 Task: Look for space in Culiacán, Mexico from 15th August, 2023 to 20th August, 2023 for 1 adult in price range Rs.5000 to Rs.10000. Place can be private room with 1  bedroom having 1 bed and 1 bathroom. Property type can be house, flat, guest house, hotel. Booking option can be shelf check-in. Required host language is English.
Action: Mouse moved to (416, 108)
Screenshot: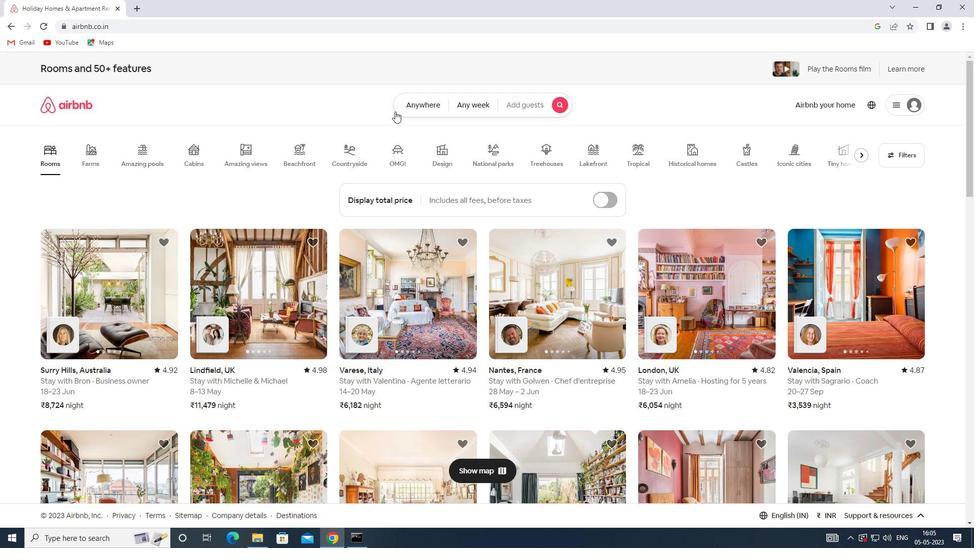 
Action: Mouse pressed left at (416, 108)
Screenshot: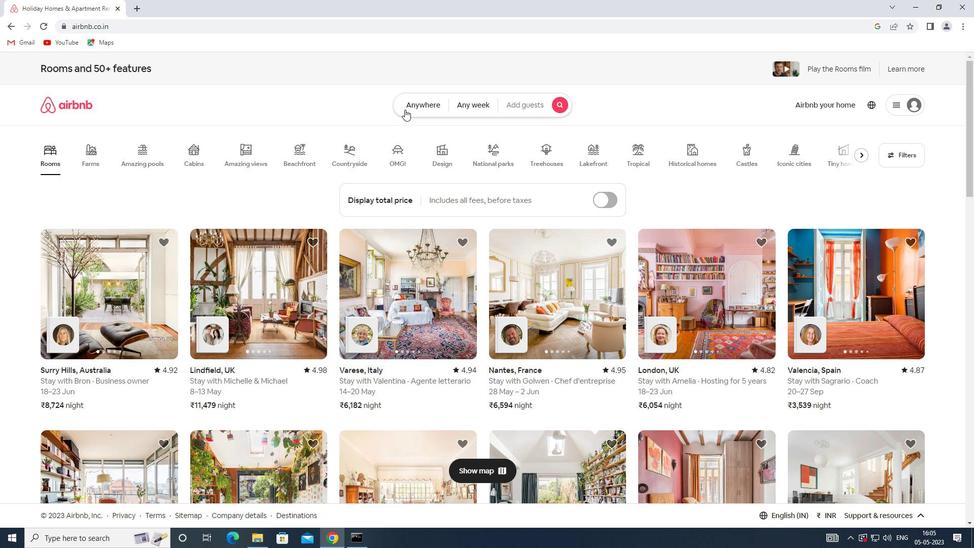 
Action: Mouse moved to (313, 146)
Screenshot: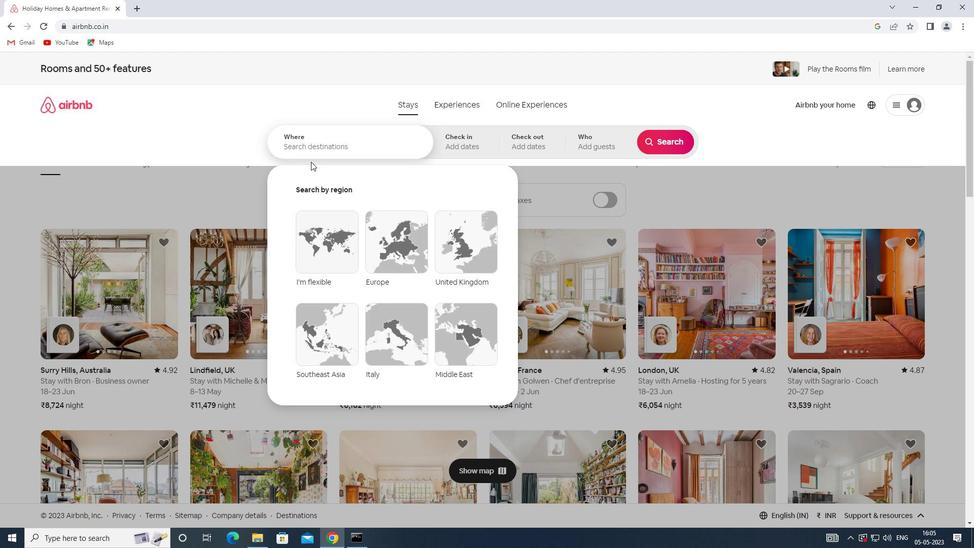 
Action: Mouse pressed left at (313, 146)
Screenshot: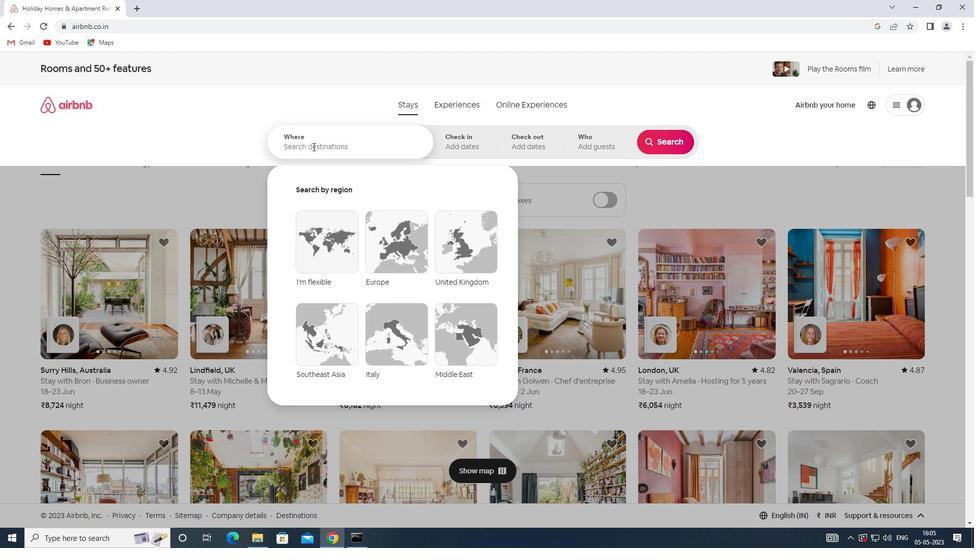 
Action: Key pressed <Key.shift><Key.shift><Key.shift><Key.shift><Key.shift><Key.shift><Key.shift><Key.shift><Key.shift><Key.shift><Key.shift><Key.shift><Key.shift><Key.shift>SPACE<Key.space>IN<Key.shift><Key.shift><Key.space><Key.shift><Key.shift><Key.shift><Key.shift><Key.shift><Key.shift><Key.shift><Key.shift><Key.shift><Key.shift><Key.shift><Key.shift><Key.shift><Key.shift><Key.shift><Key.shift><Key.shift><Key.shift><Key.shift>CULIACAN,<Key.shift>MEXICO
Screenshot: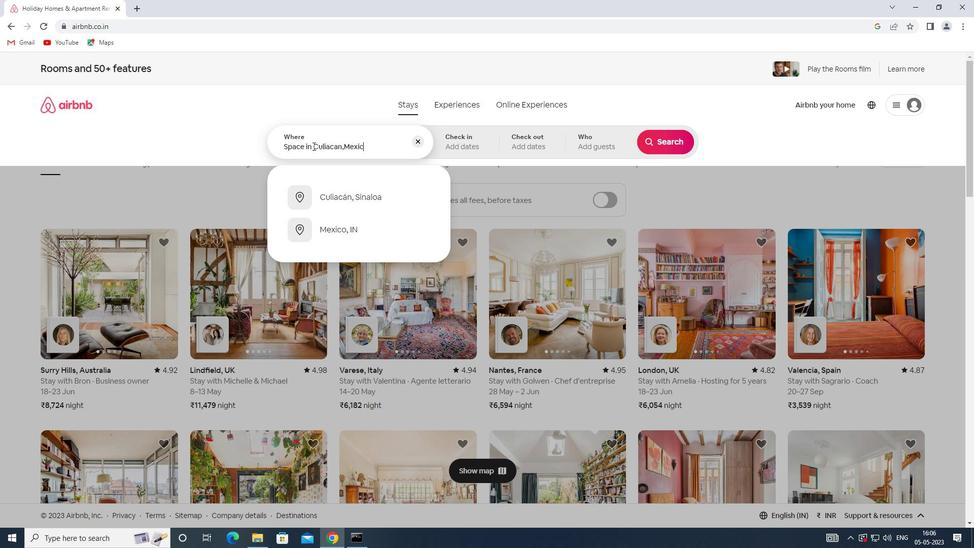 
Action: Mouse moved to (482, 139)
Screenshot: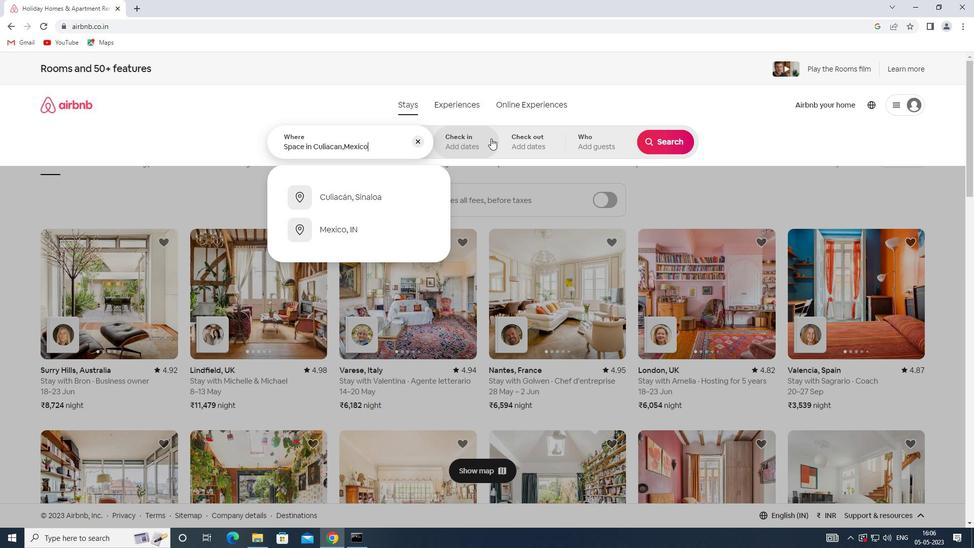 
Action: Mouse pressed left at (482, 139)
Screenshot: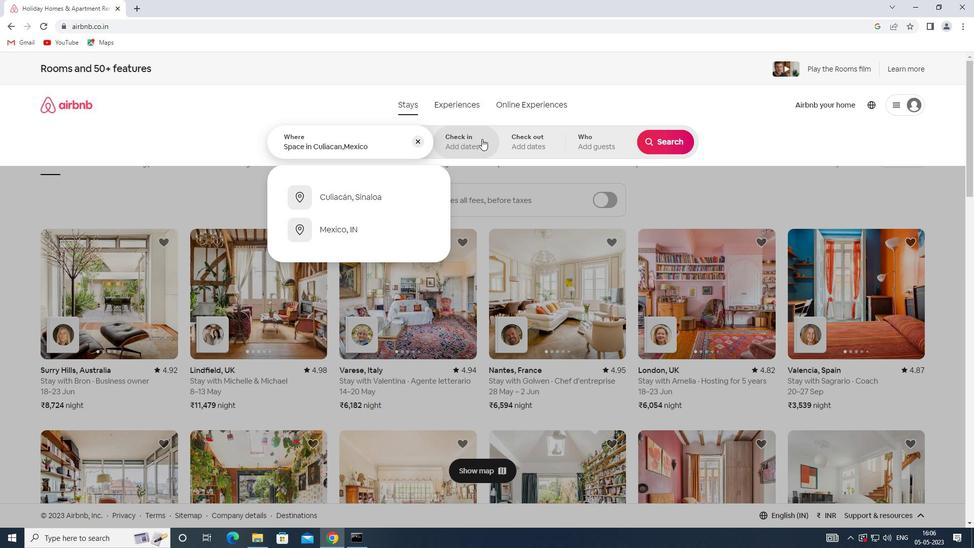 
Action: Mouse moved to (664, 218)
Screenshot: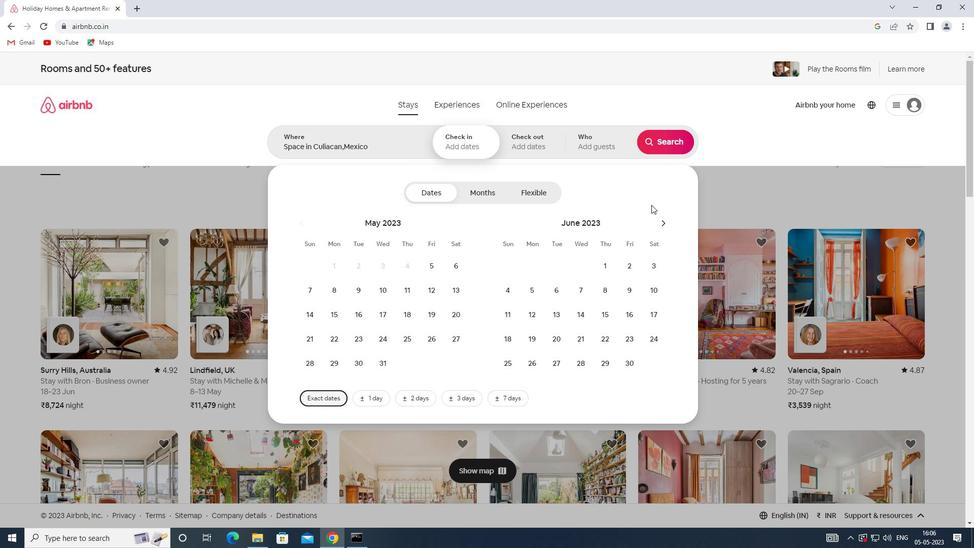 
Action: Mouse pressed left at (664, 218)
Screenshot: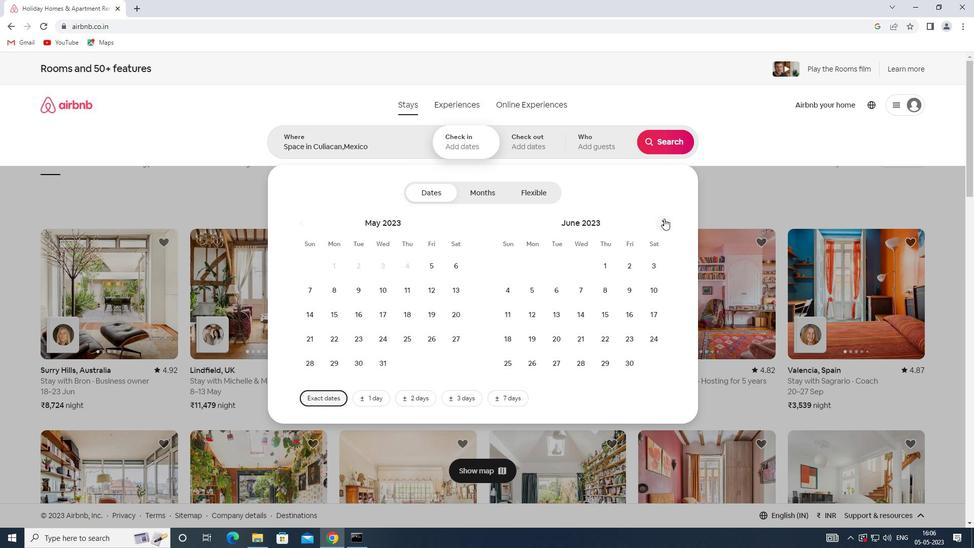
Action: Mouse pressed left at (664, 218)
Screenshot: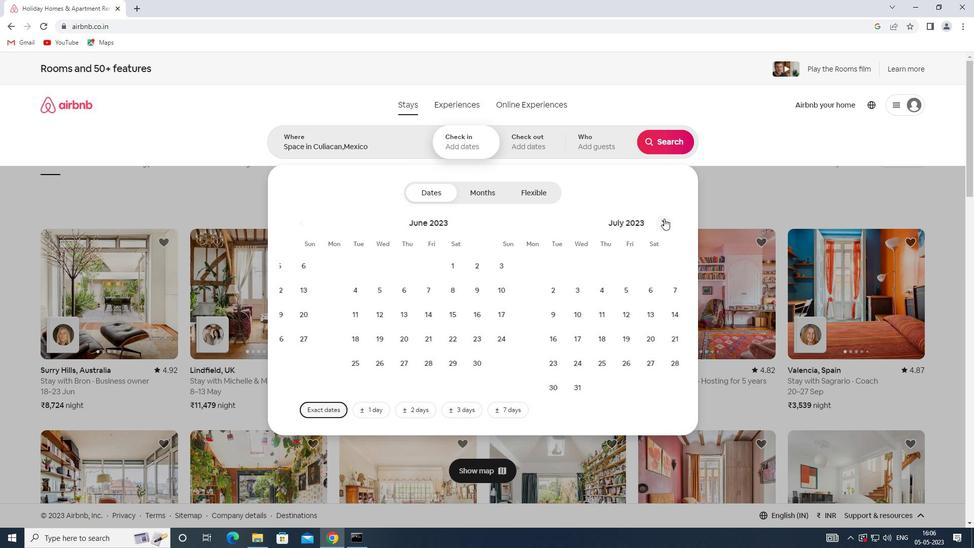 
Action: Mouse pressed left at (664, 218)
Screenshot: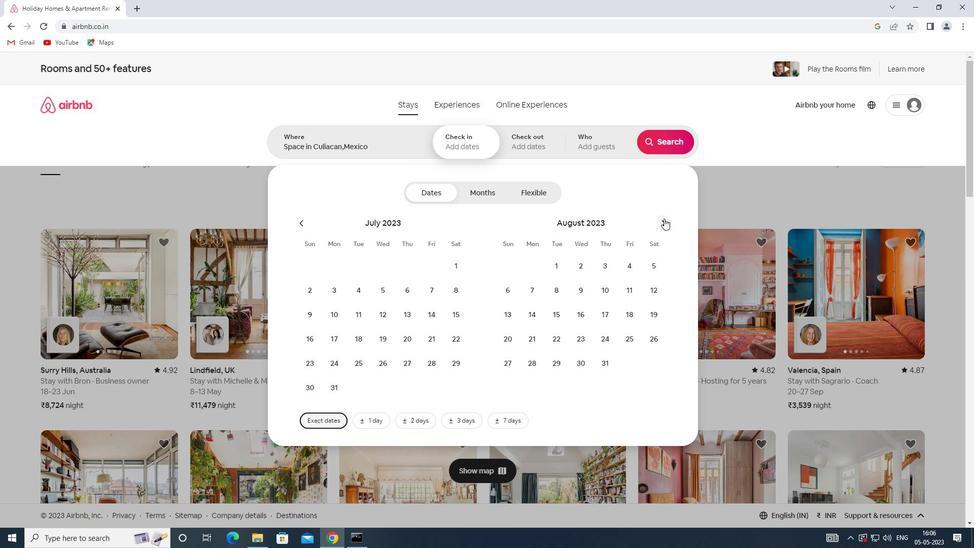 
Action: Mouse moved to (363, 309)
Screenshot: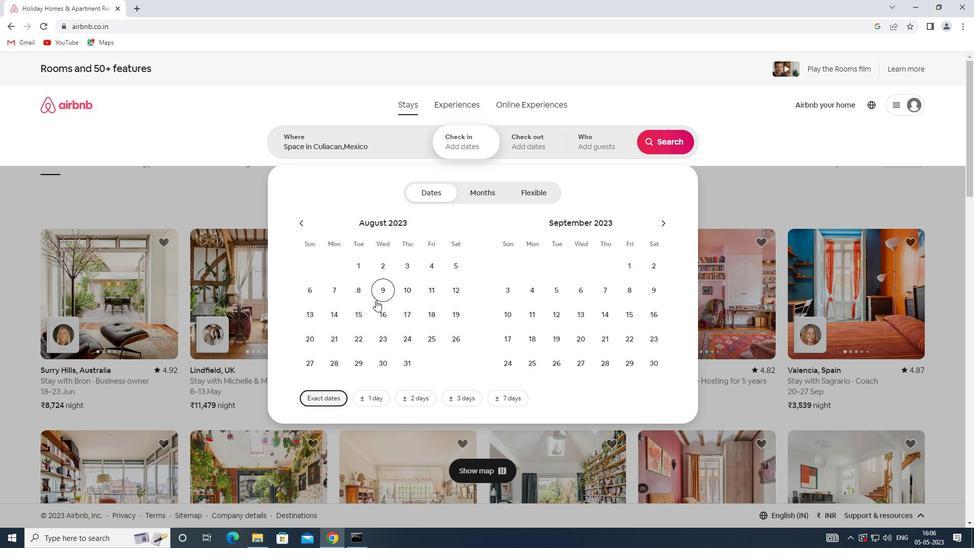 
Action: Mouse pressed left at (363, 309)
Screenshot: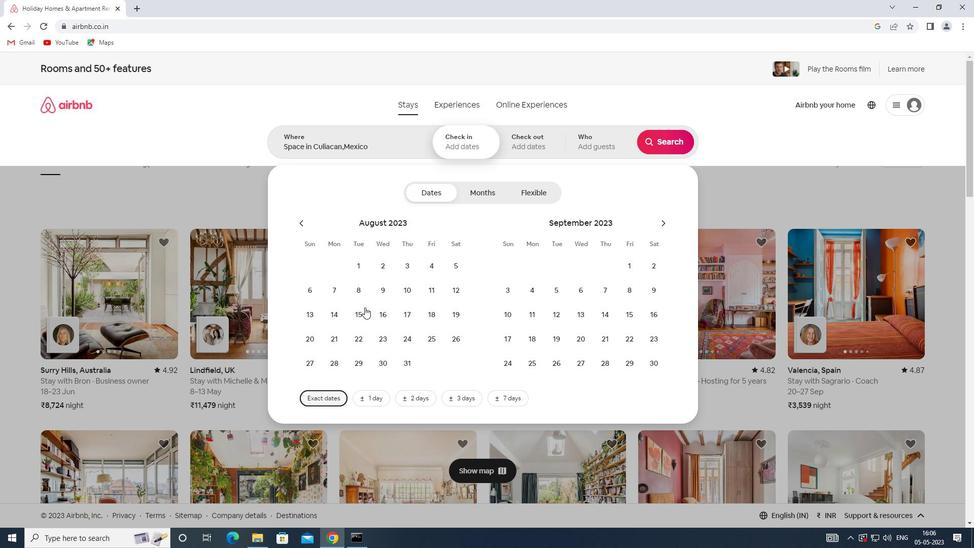 
Action: Mouse moved to (312, 336)
Screenshot: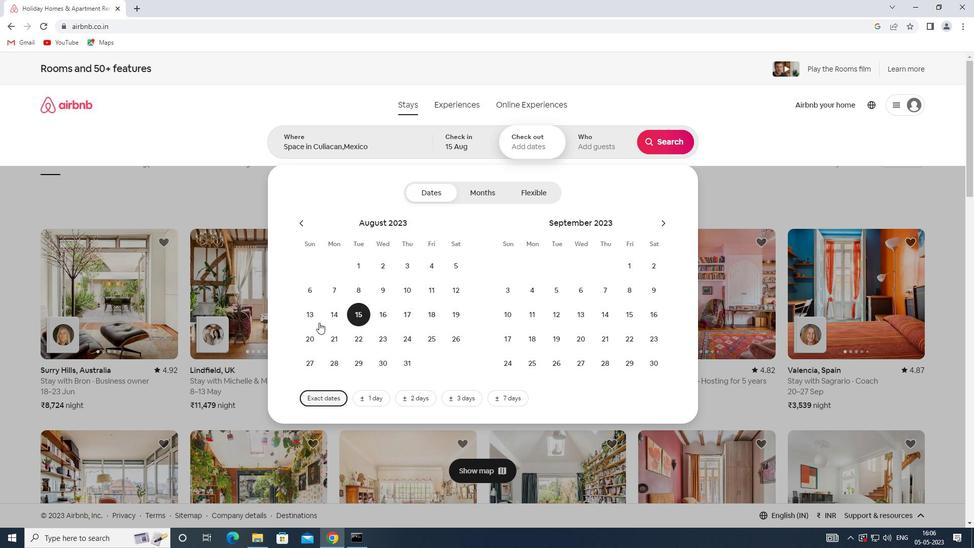 
Action: Mouse pressed left at (312, 336)
Screenshot: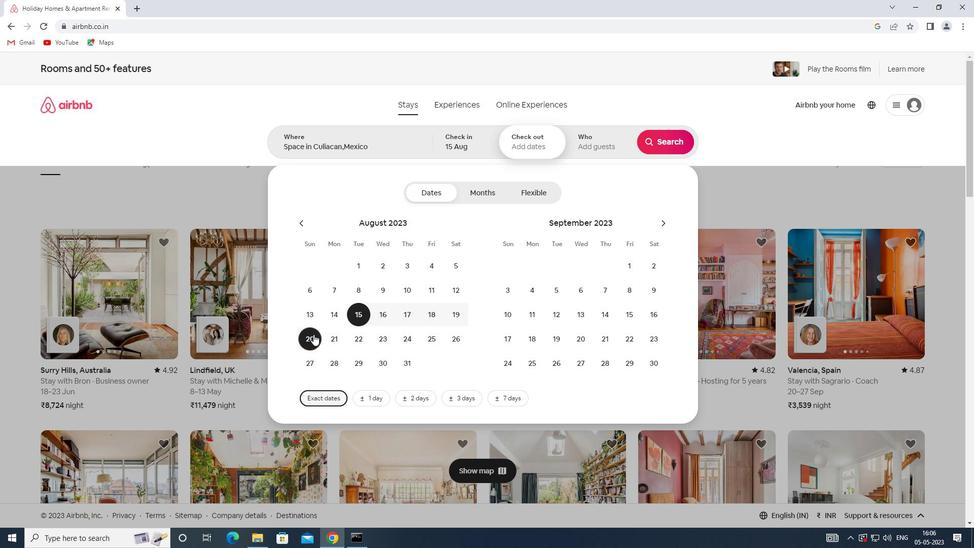 
Action: Mouse moved to (600, 148)
Screenshot: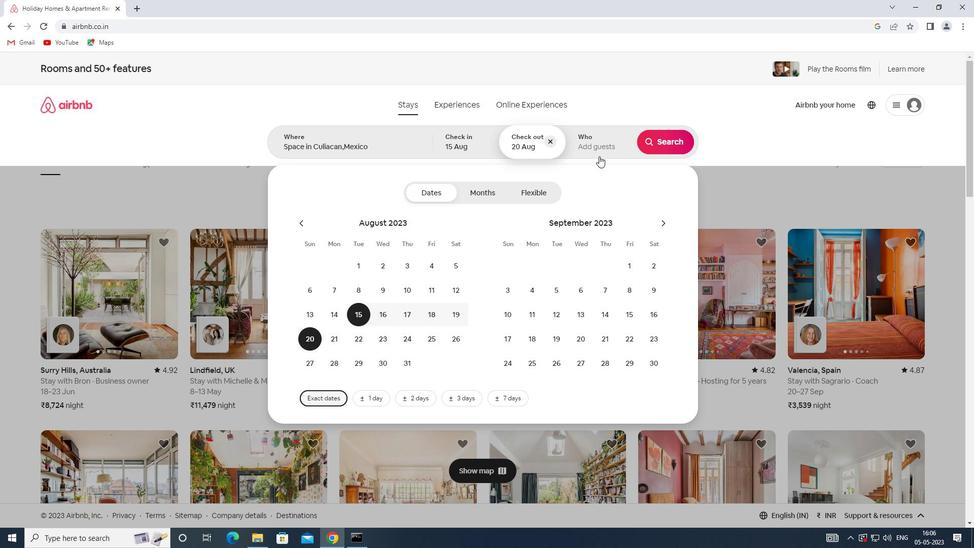 
Action: Mouse pressed left at (600, 148)
Screenshot: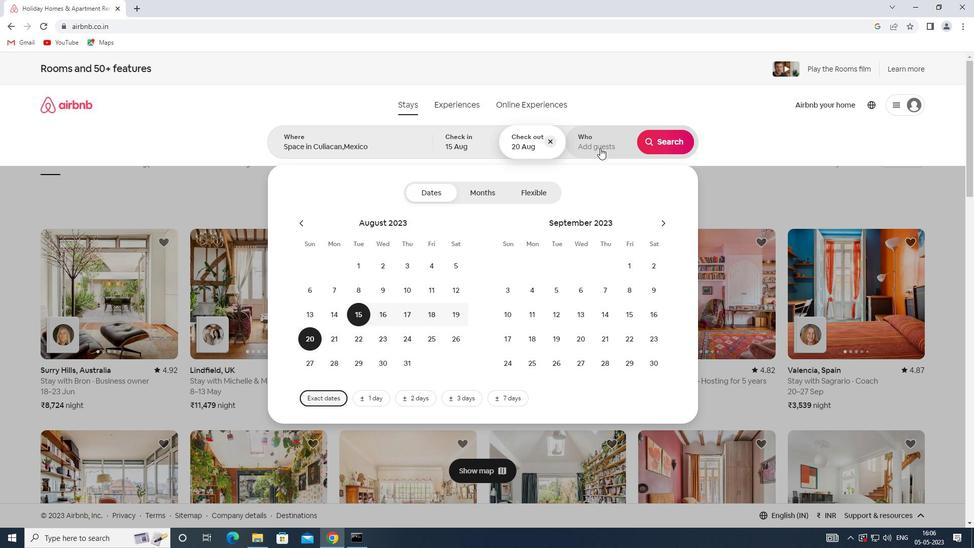 
Action: Mouse moved to (666, 196)
Screenshot: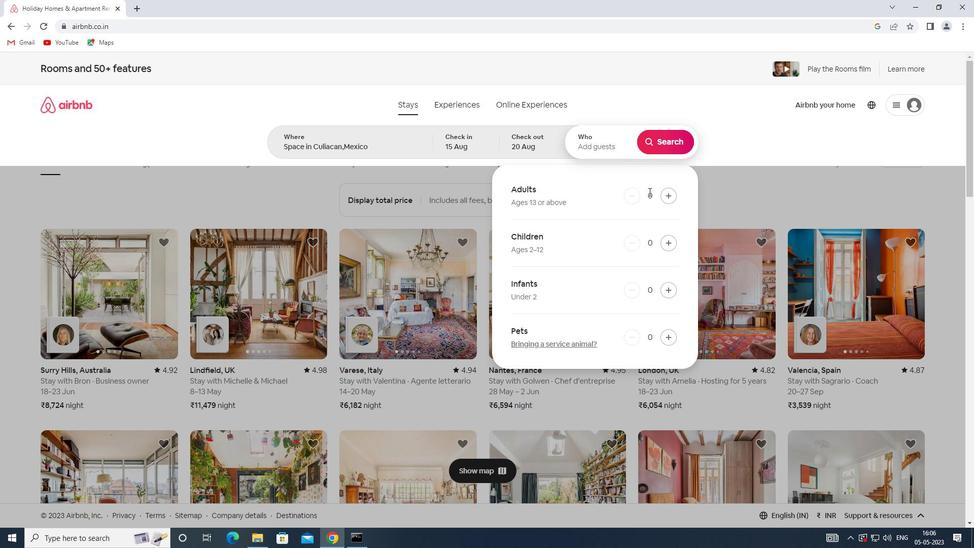 
Action: Mouse pressed left at (666, 196)
Screenshot: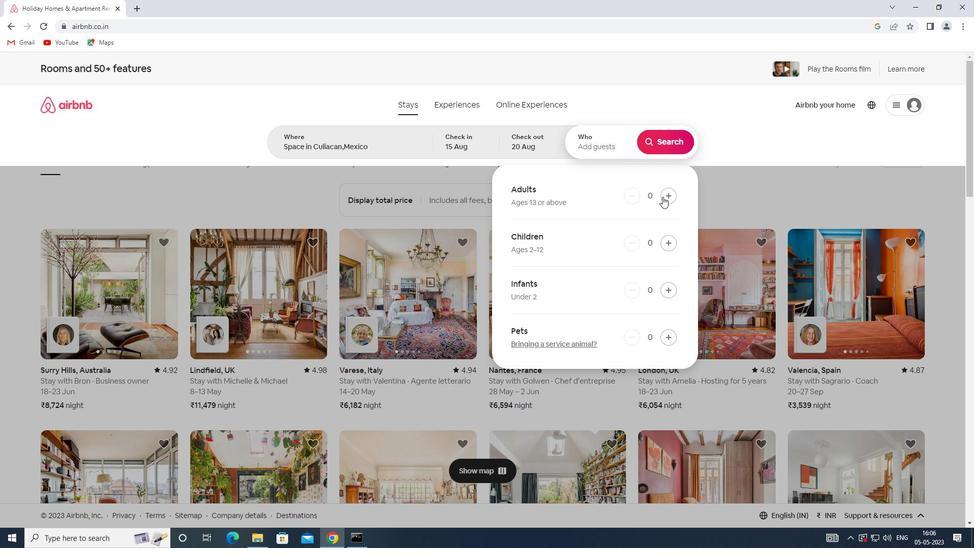
Action: Mouse moved to (666, 147)
Screenshot: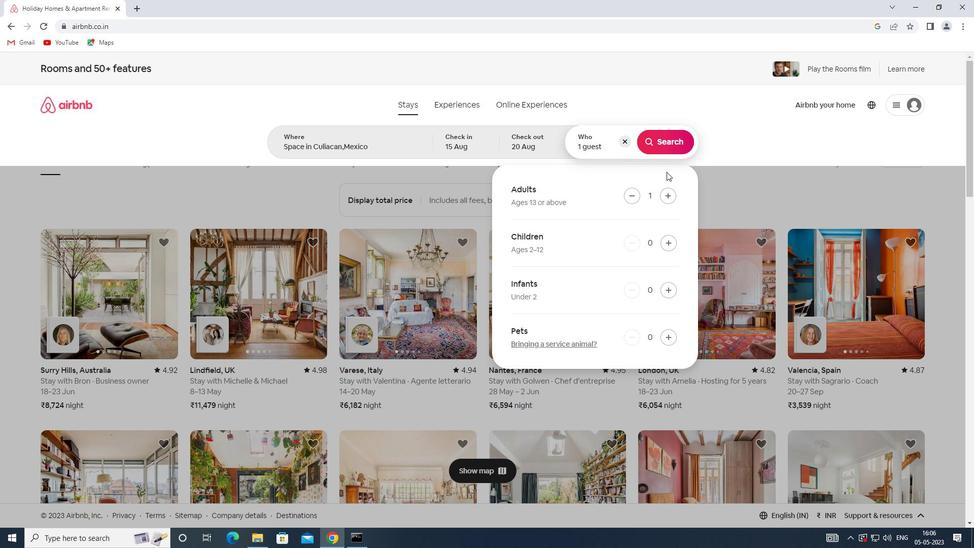 
Action: Mouse pressed left at (666, 147)
Screenshot: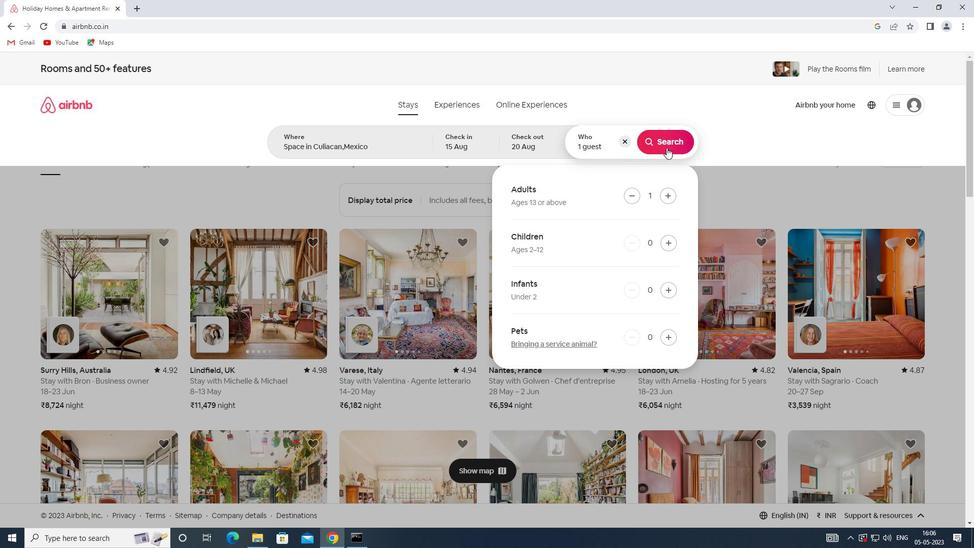 
Action: Mouse moved to (931, 120)
Screenshot: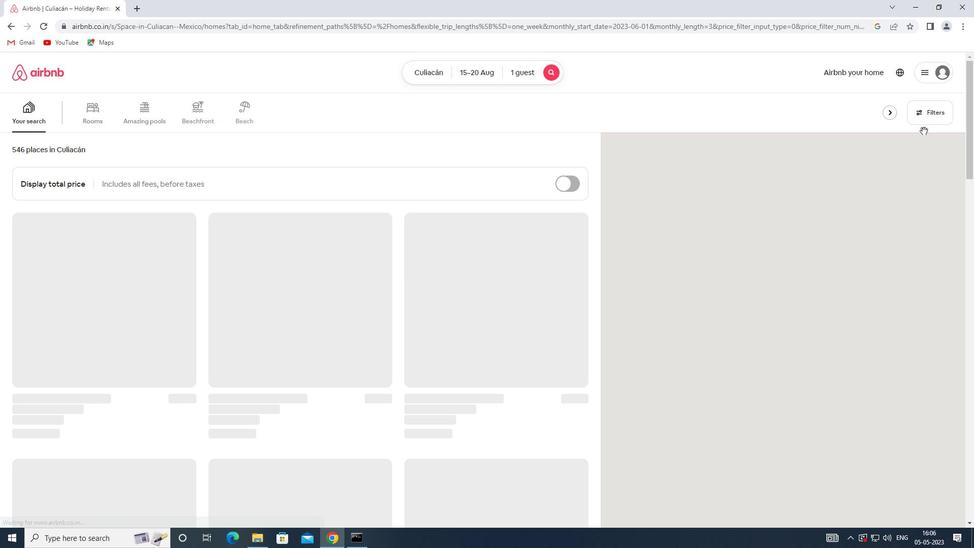
Action: Mouse pressed left at (931, 120)
Screenshot: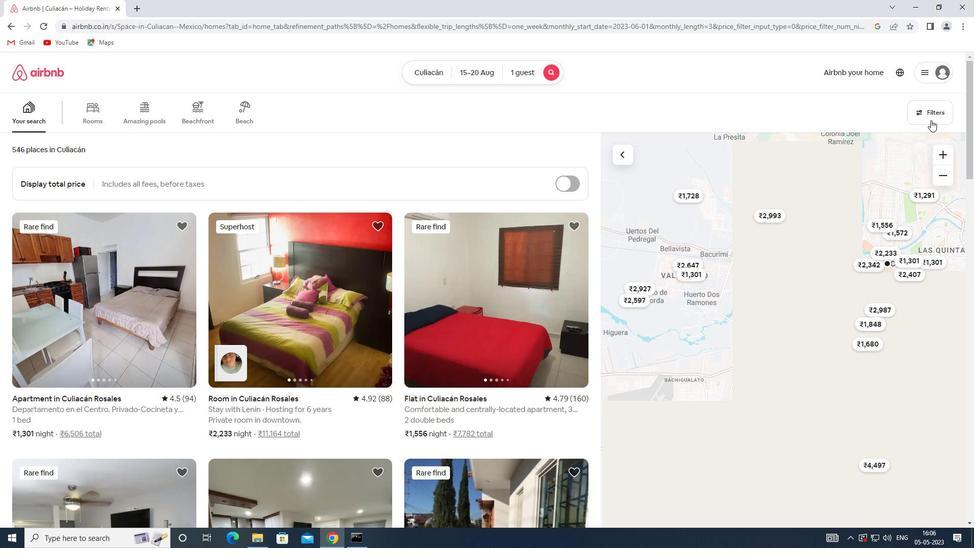 
Action: Mouse moved to (351, 364)
Screenshot: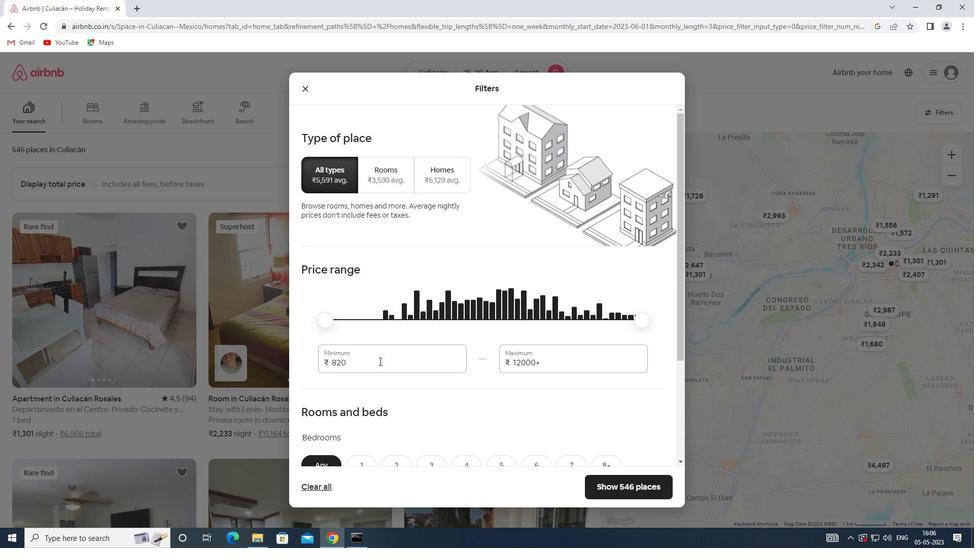 
Action: Mouse pressed left at (351, 364)
Screenshot: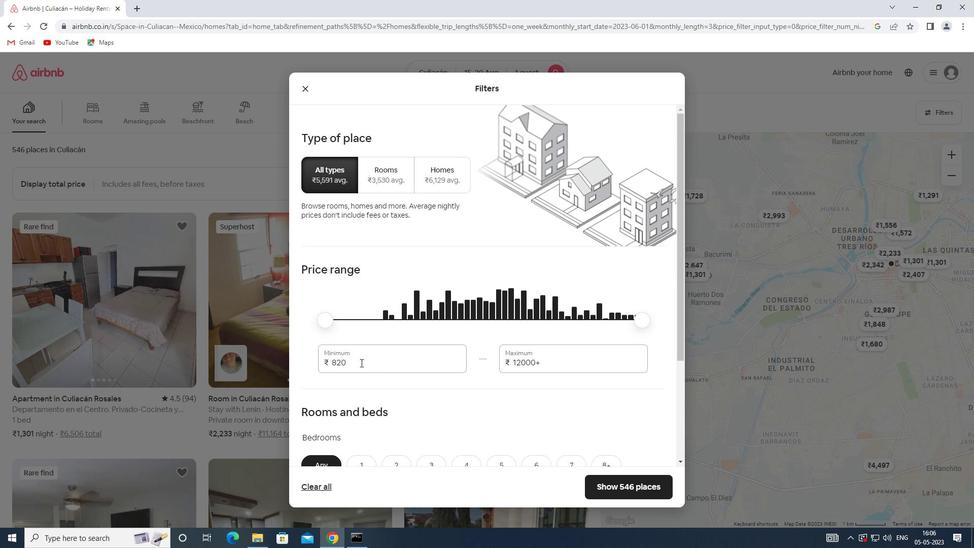 
Action: Mouse moved to (325, 363)
Screenshot: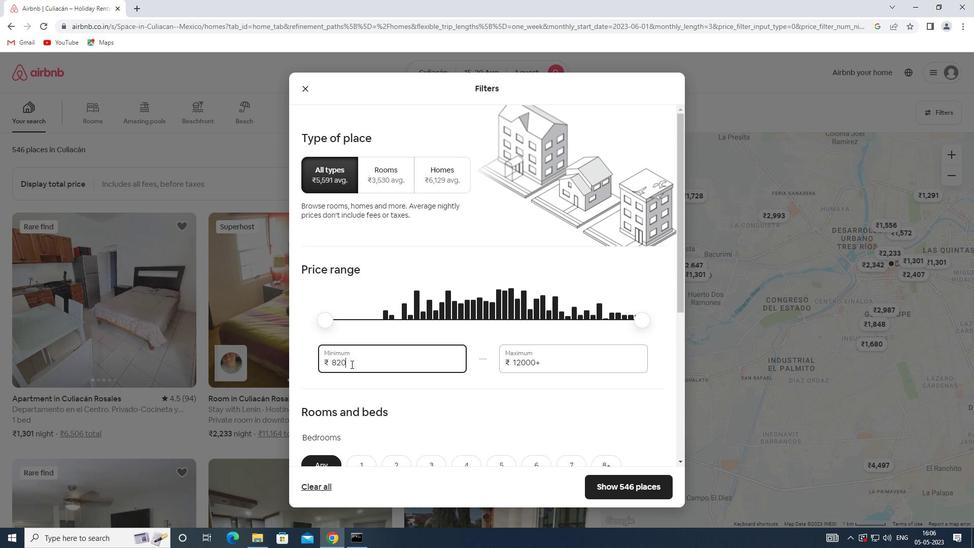 
Action: Key pressed 5000
Screenshot: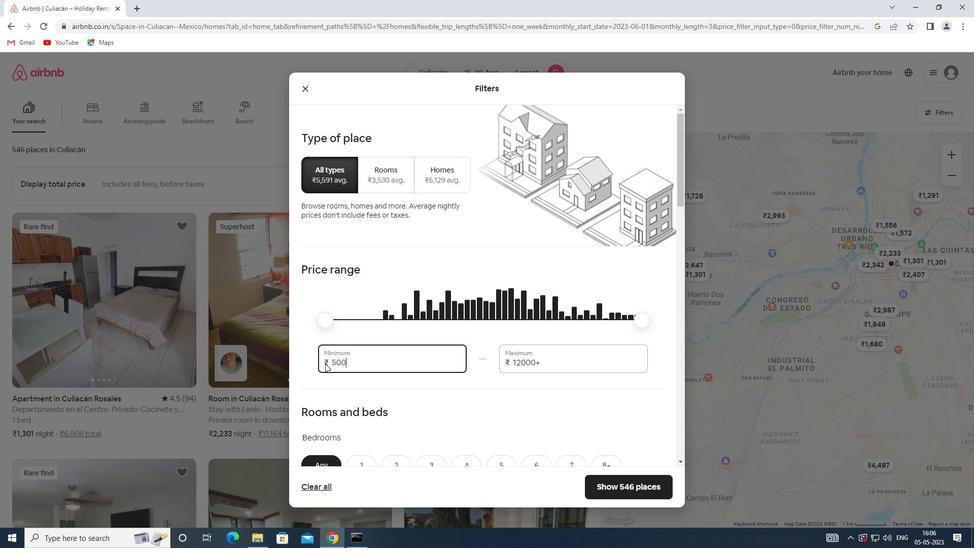 
Action: Mouse moved to (549, 367)
Screenshot: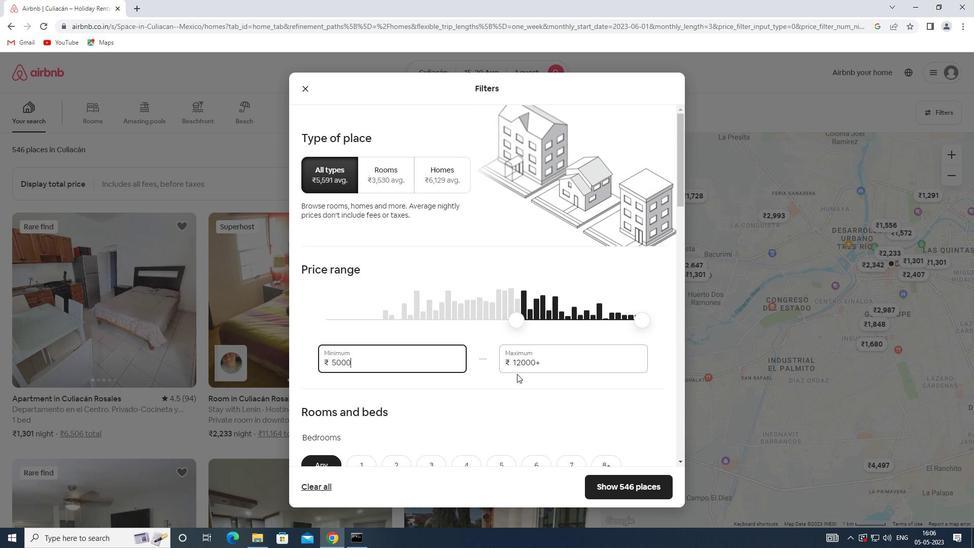 
Action: Mouse pressed left at (549, 367)
Screenshot: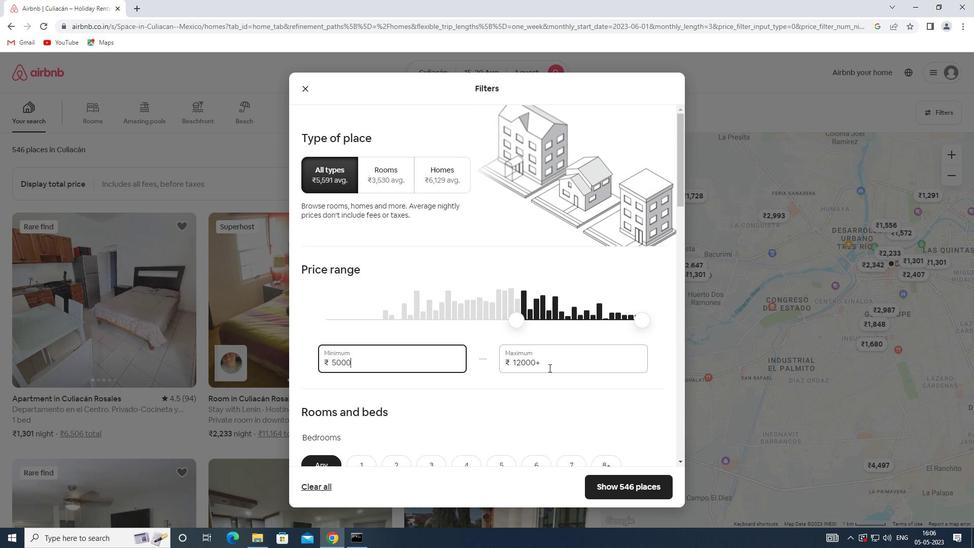 
Action: Mouse moved to (499, 367)
Screenshot: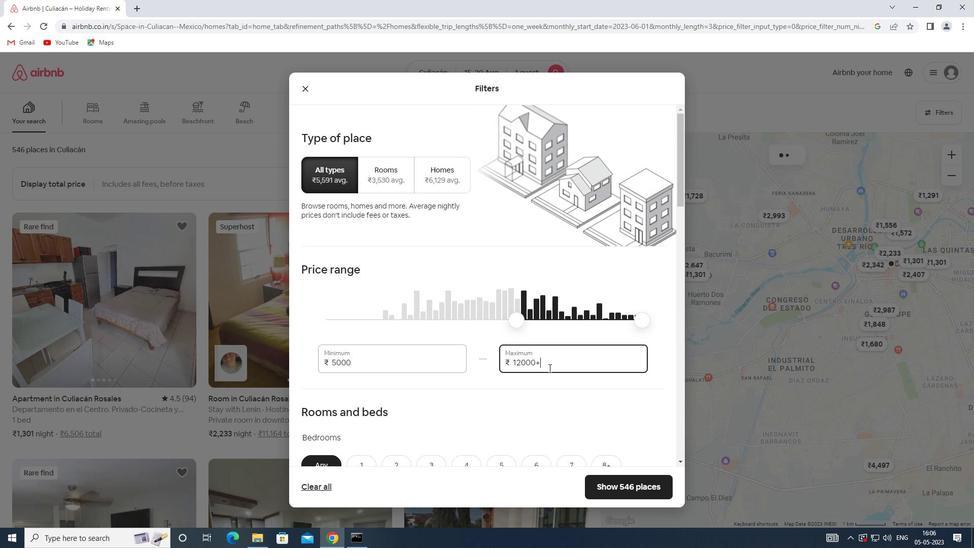 
Action: Key pressed 10000
Screenshot: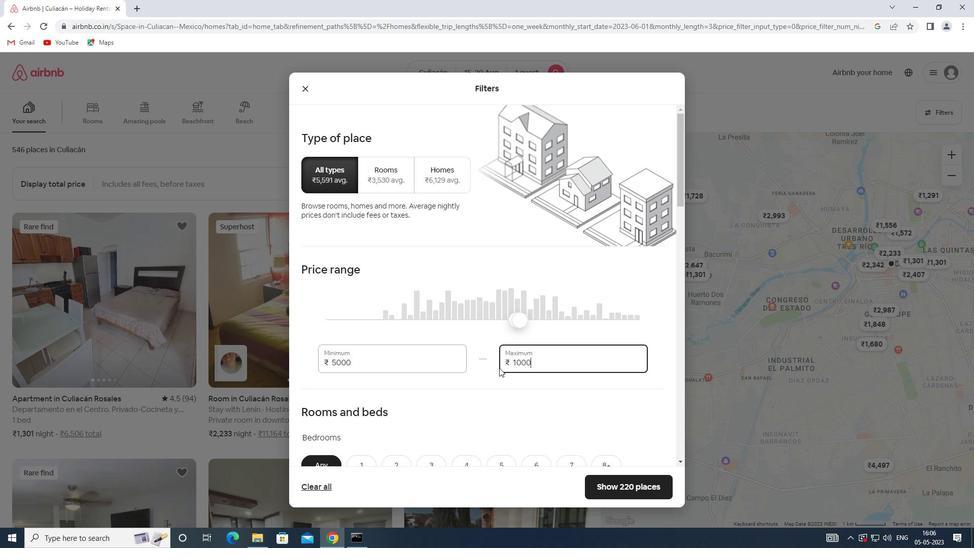 
Action: Mouse scrolled (499, 367) with delta (0, 0)
Screenshot: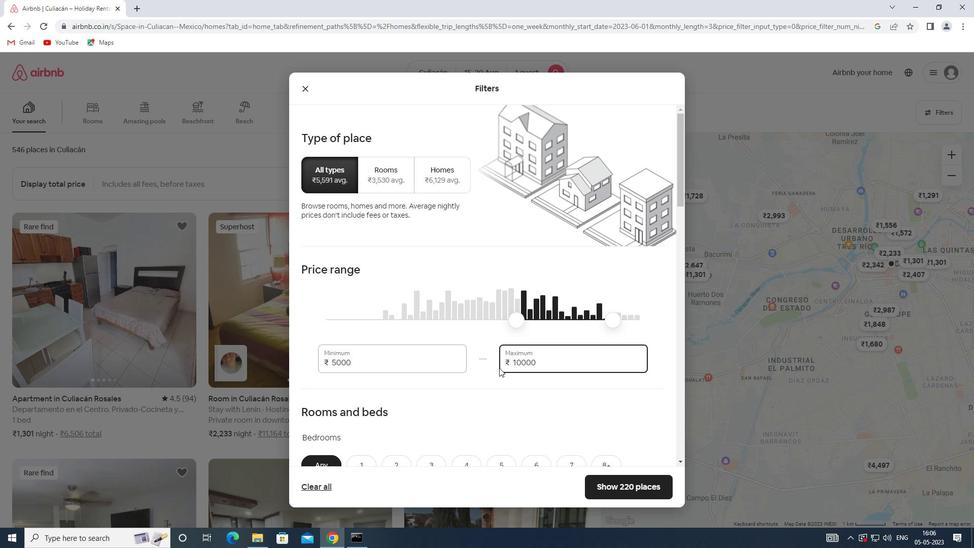 
Action: Mouse scrolled (499, 367) with delta (0, 0)
Screenshot: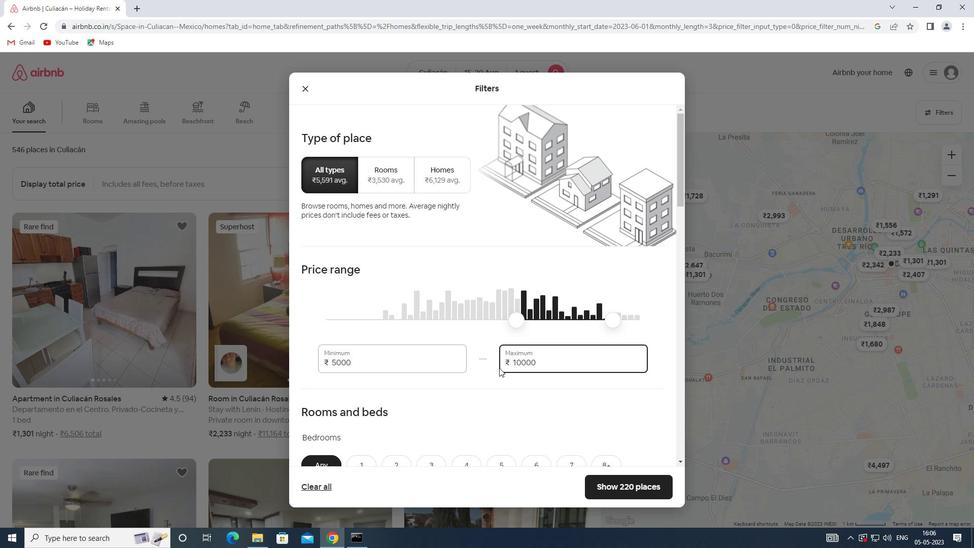 
Action: Mouse moved to (496, 361)
Screenshot: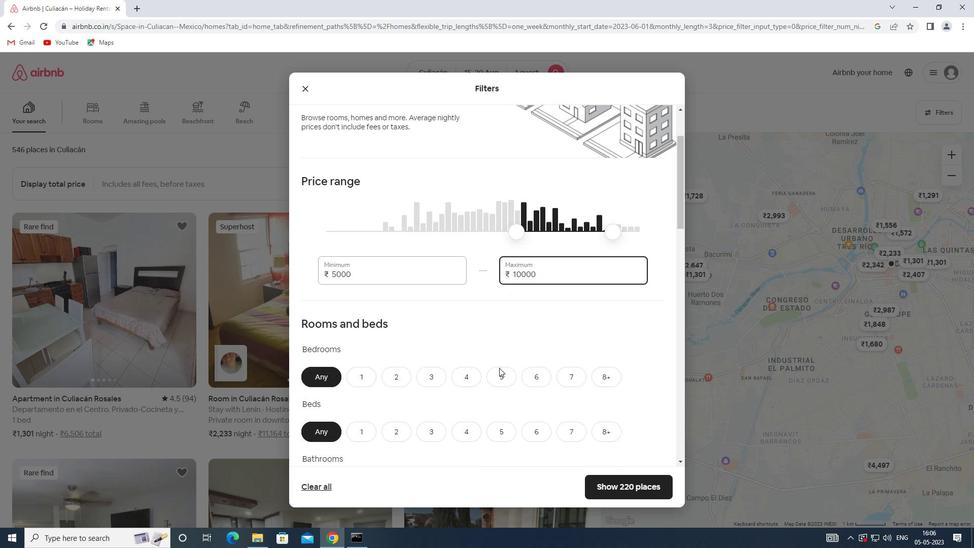 
Action: Mouse scrolled (496, 360) with delta (0, 0)
Screenshot: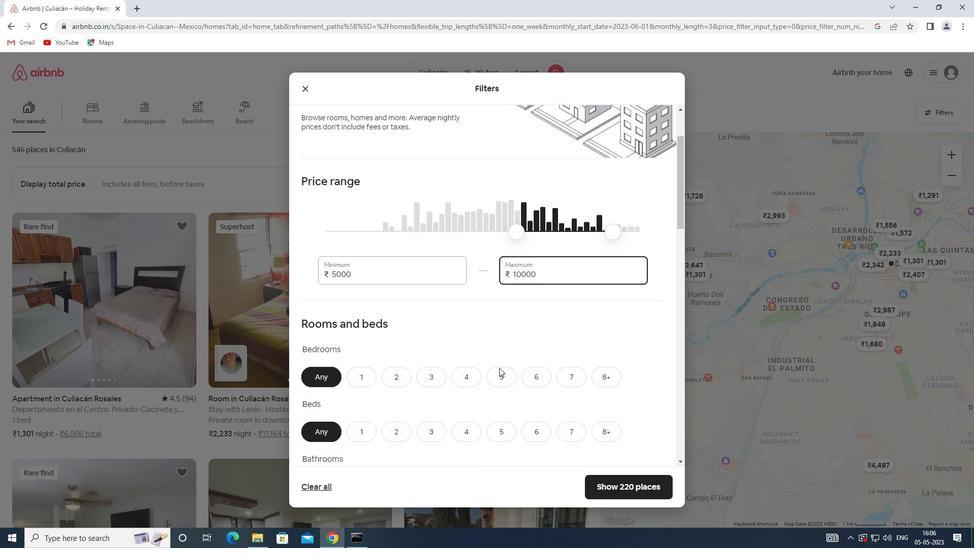 
Action: Mouse scrolled (496, 360) with delta (0, 0)
Screenshot: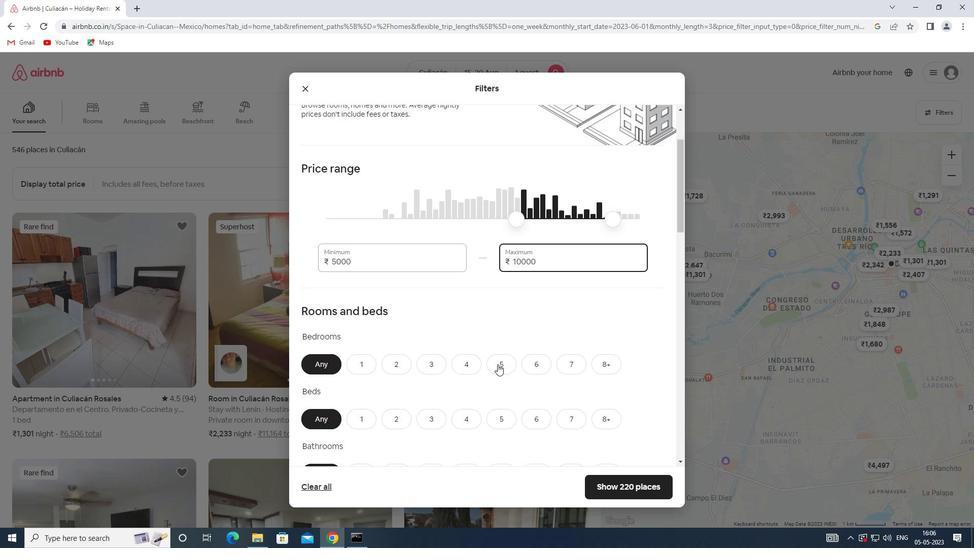 
Action: Mouse moved to (372, 258)
Screenshot: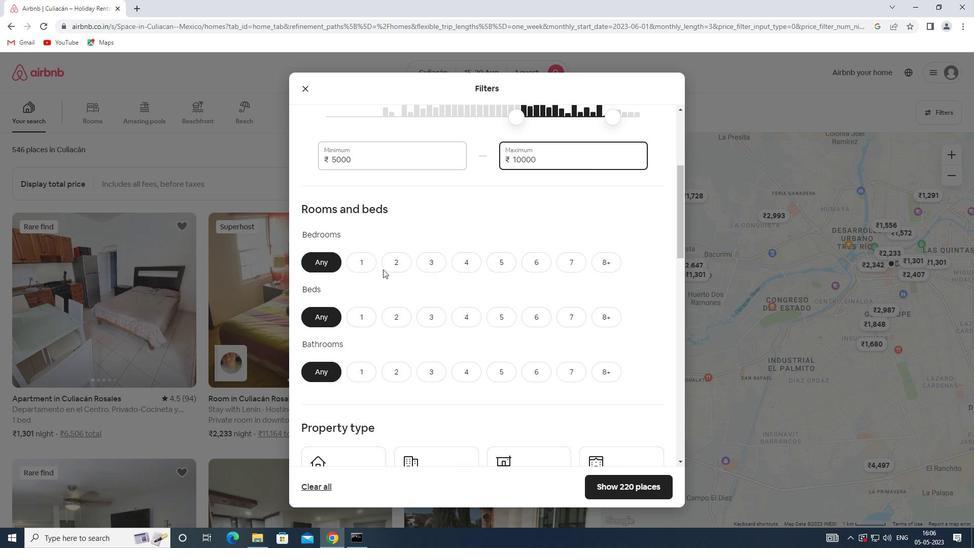 
Action: Mouse pressed left at (372, 258)
Screenshot: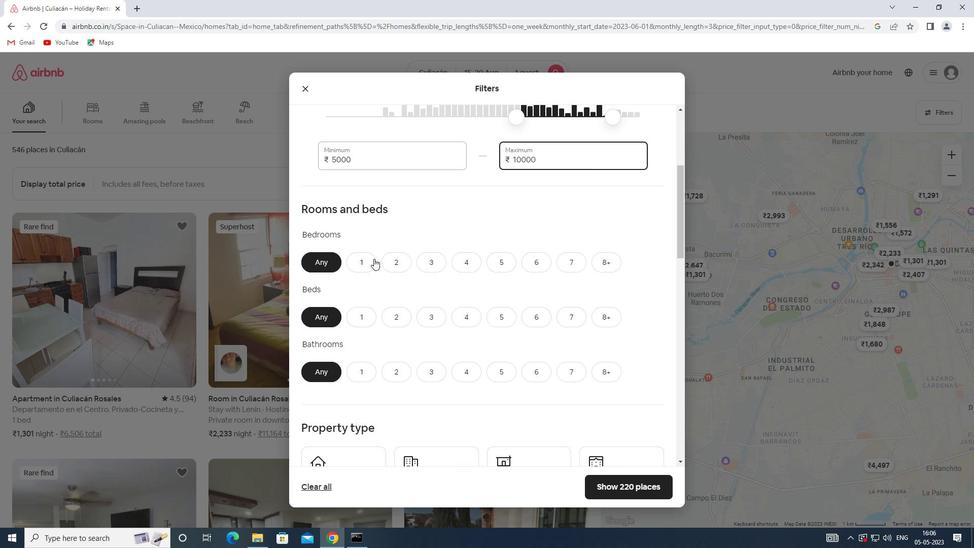 
Action: Mouse moved to (360, 312)
Screenshot: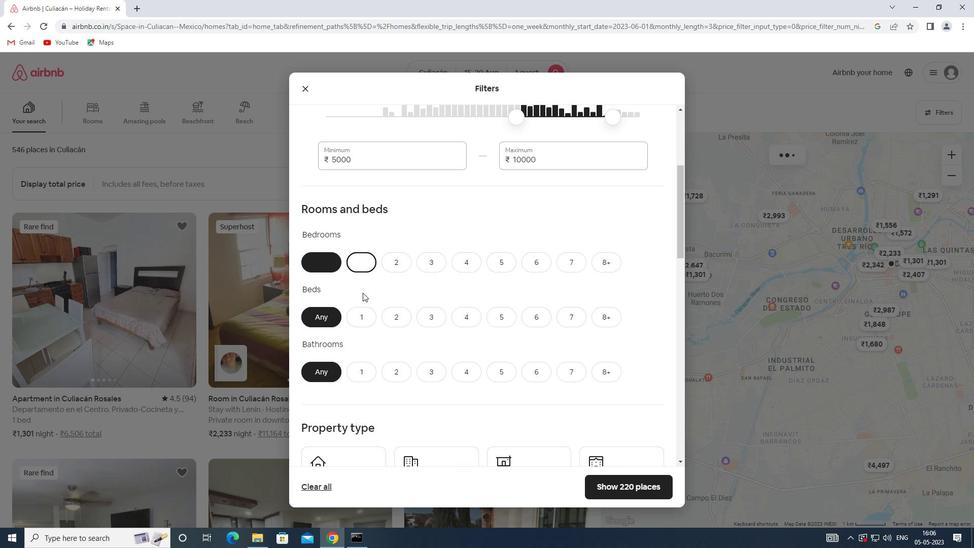 
Action: Mouse pressed left at (360, 312)
Screenshot: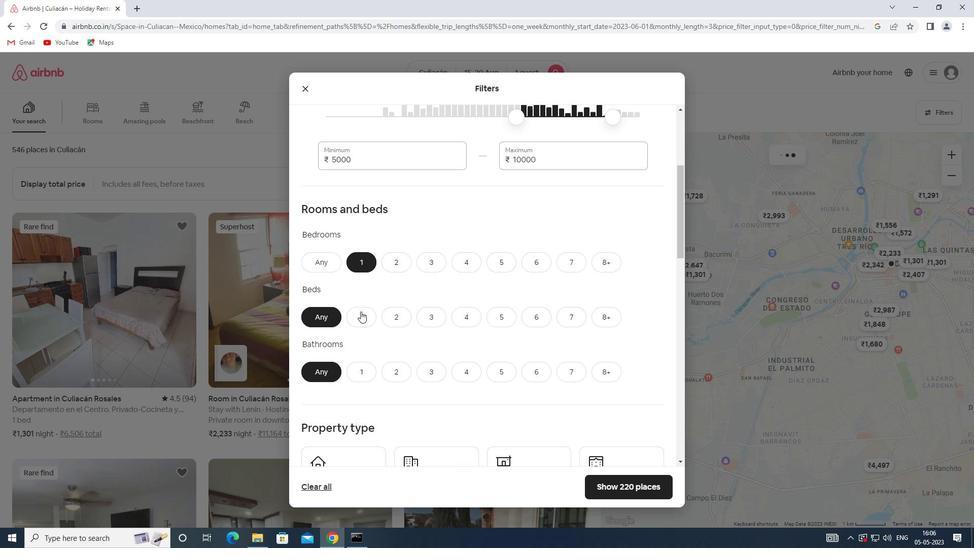 
Action: Mouse moved to (367, 372)
Screenshot: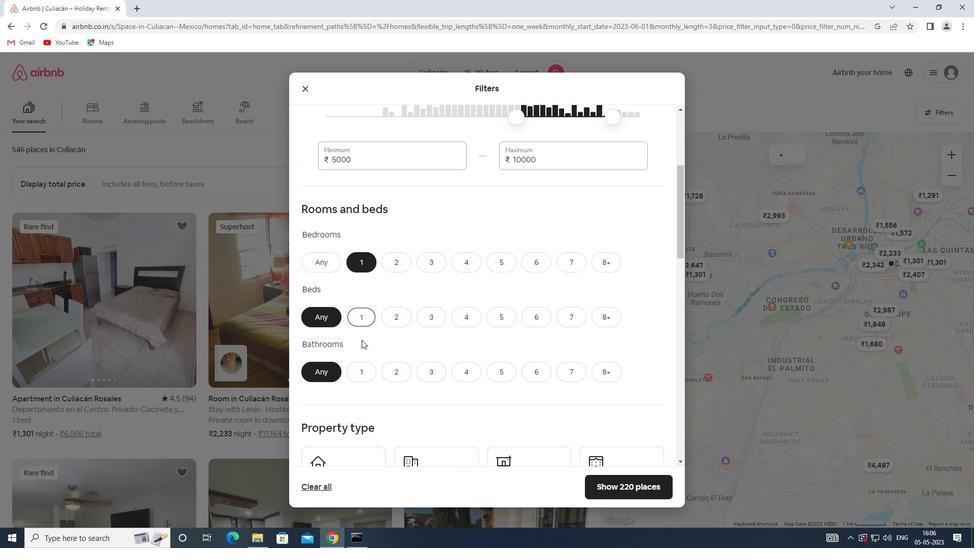 
Action: Mouse pressed left at (367, 372)
Screenshot: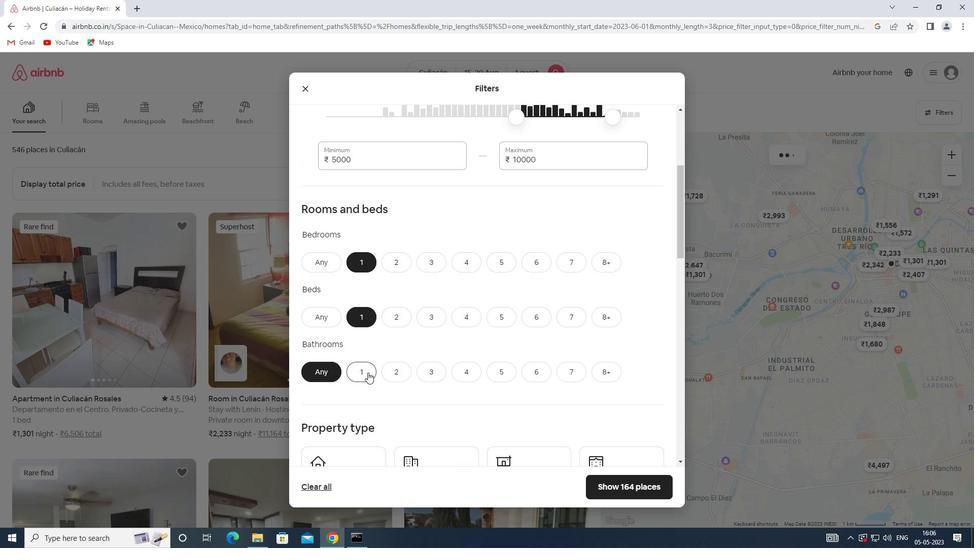 
Action: Mouse moved to (391, 304)
Screenshot: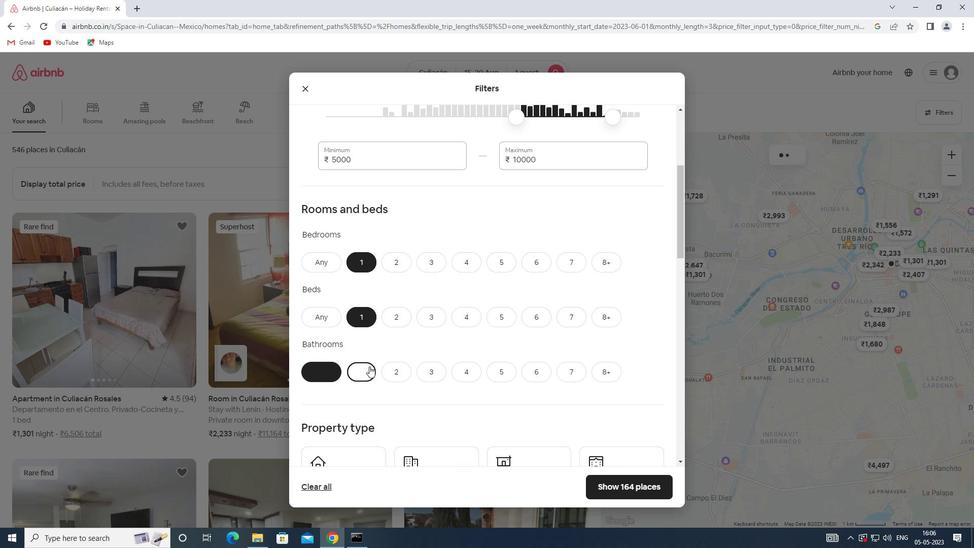 
Action: Mouse scrolled (391, 304) with delta (0, 0)
Screenshot: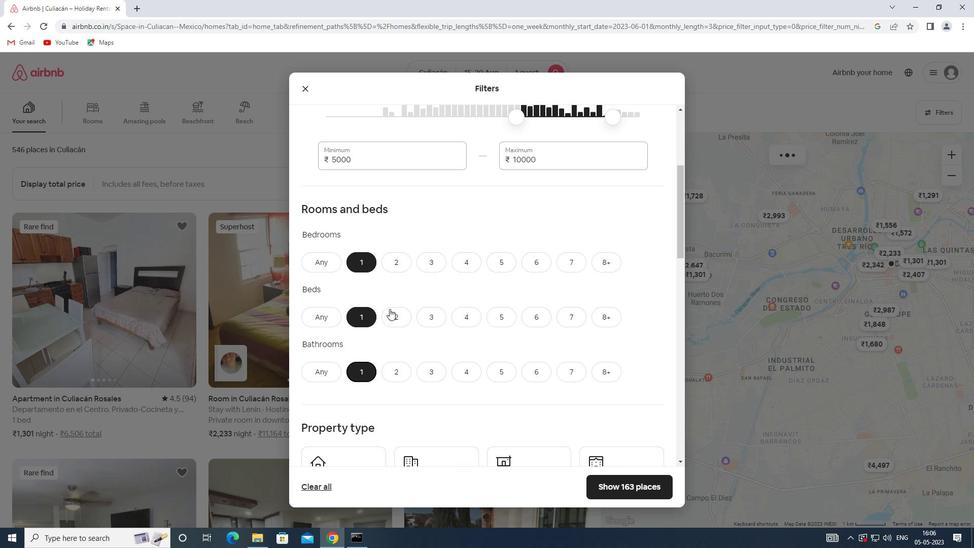 
Action: Mouse scrolled (391, 304) with delta (0, 0)
Screenshot: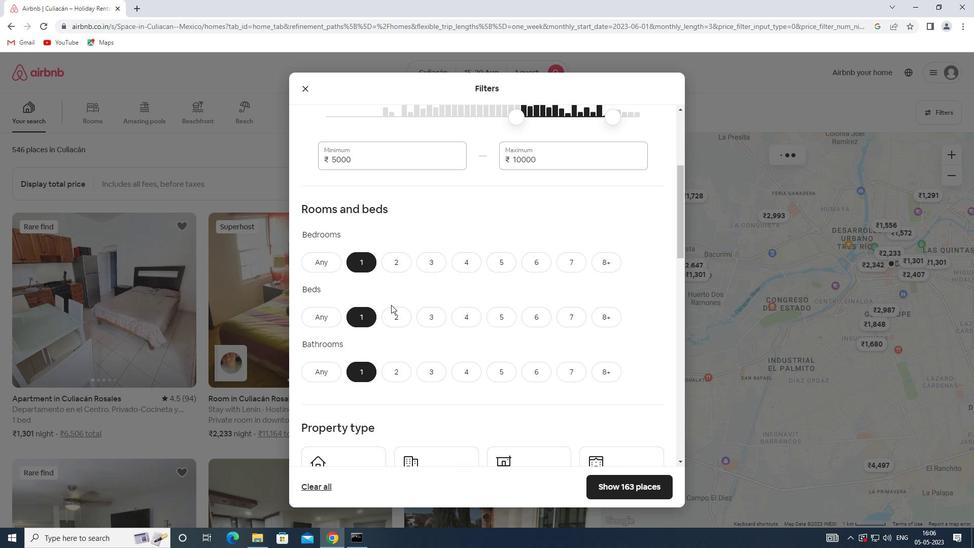 
Action: Mouse scrolled (391, 304) with delta (0, 0)
Screenshot: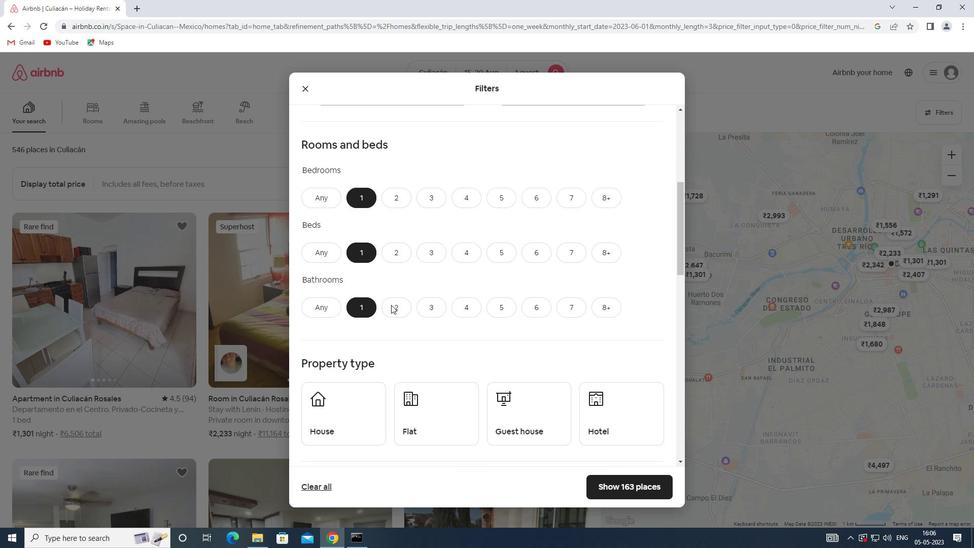 
Action: Mouse scrolled (391, 304) with delta (0, 0)
Screenshot: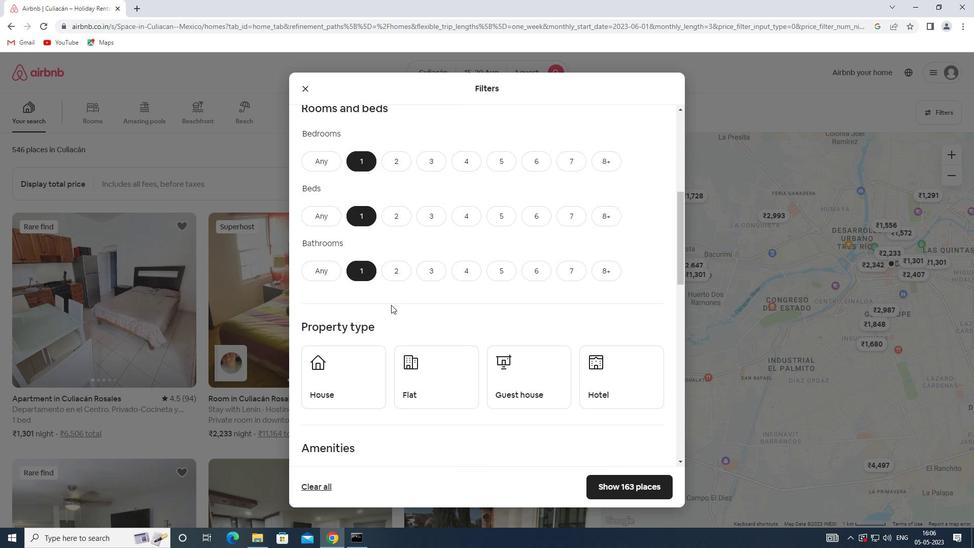 
Action: Mouse moved to (369, 287)
Screenshot: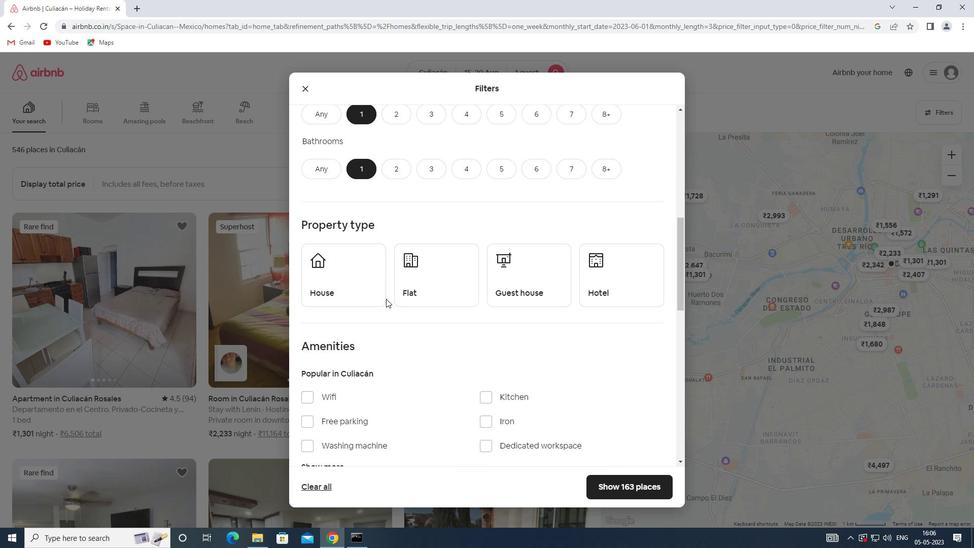 
Action: Mouse pressed left at (369, 287)
Screenshot: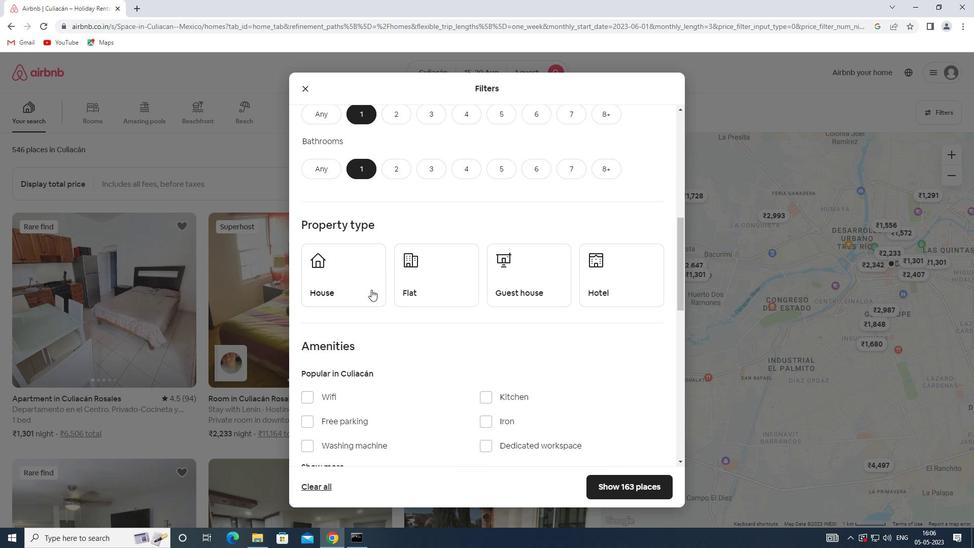 
Action: Mouse moved to (430, 284)
Screenshot: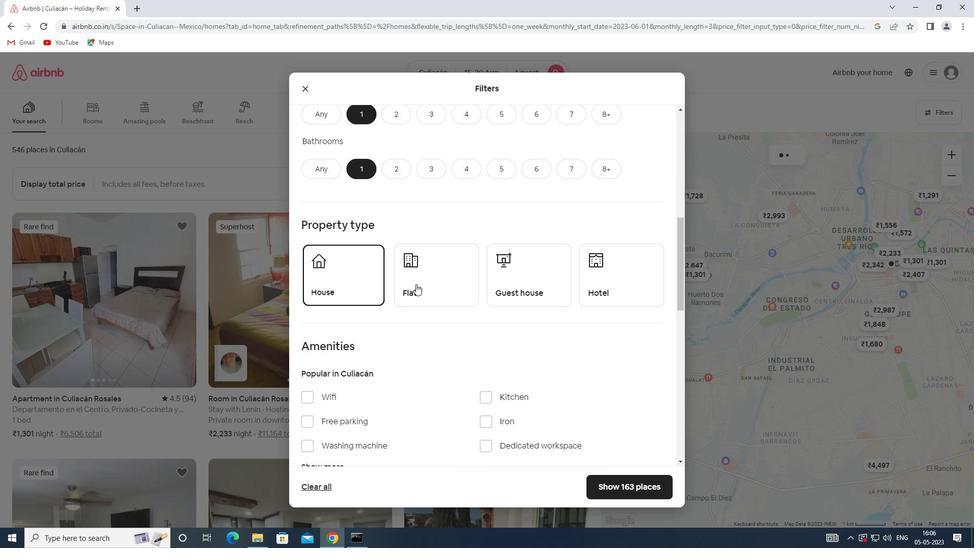 
Action: Mouse pressed left at (430, 284)
Screenshot: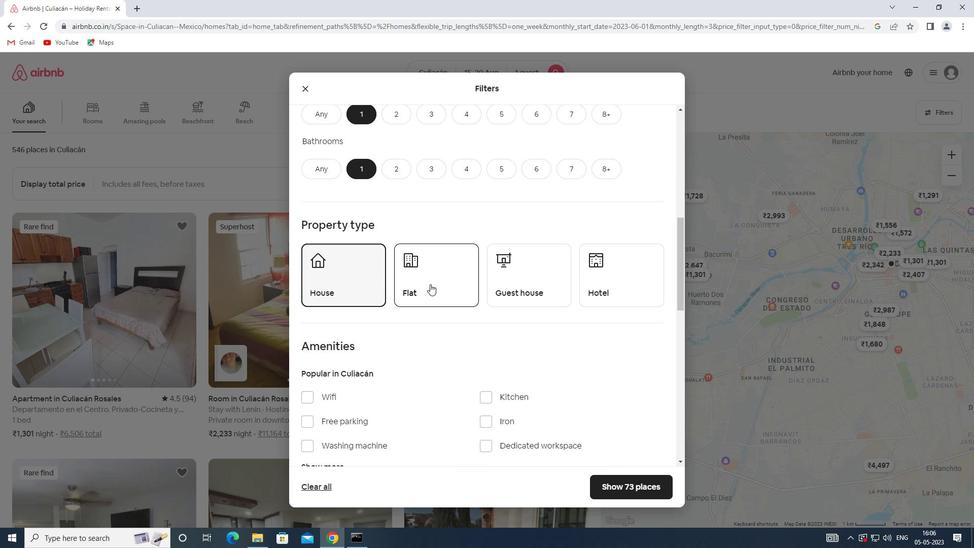 
Action: Mouse moved to (494, 286)
Screenshot: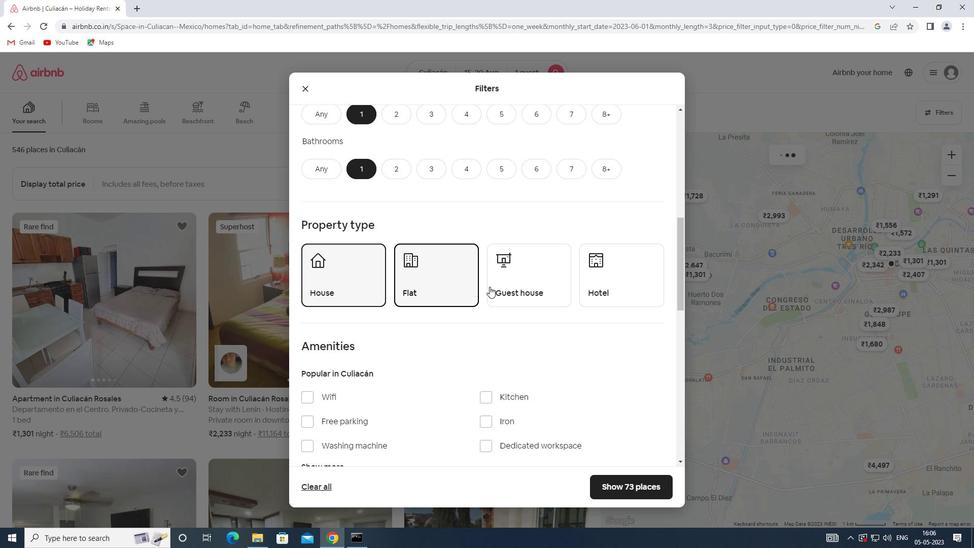 
Action: Mouse pressed left at (494, 286)
Screenshot: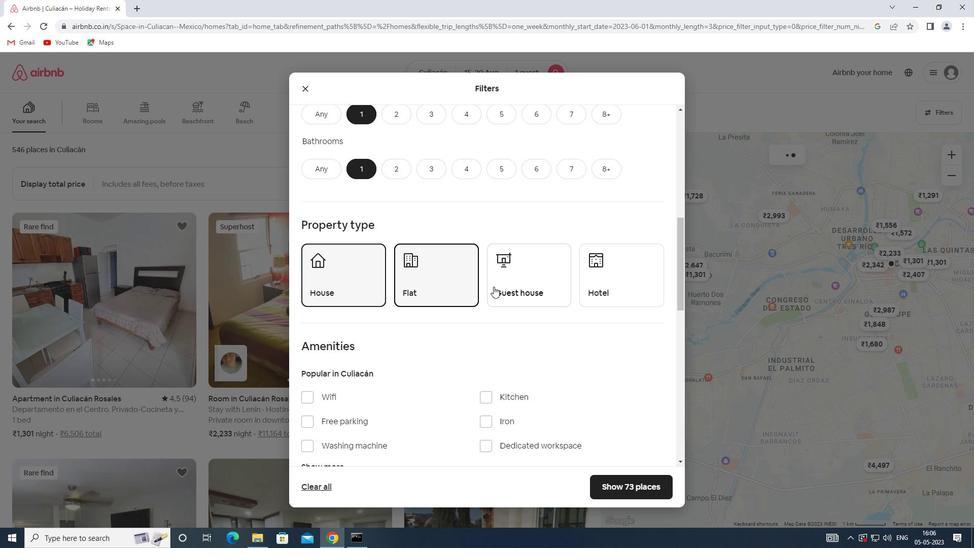 
Action: Mouse moved to (610, 285)
Screenshot: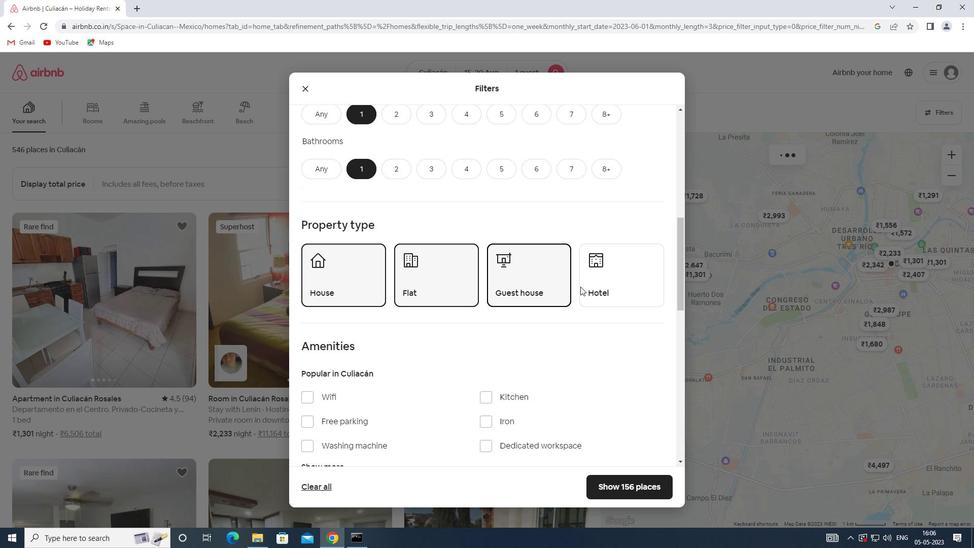 
Action: Mouse pressed left at (610, 285)
Screenshot: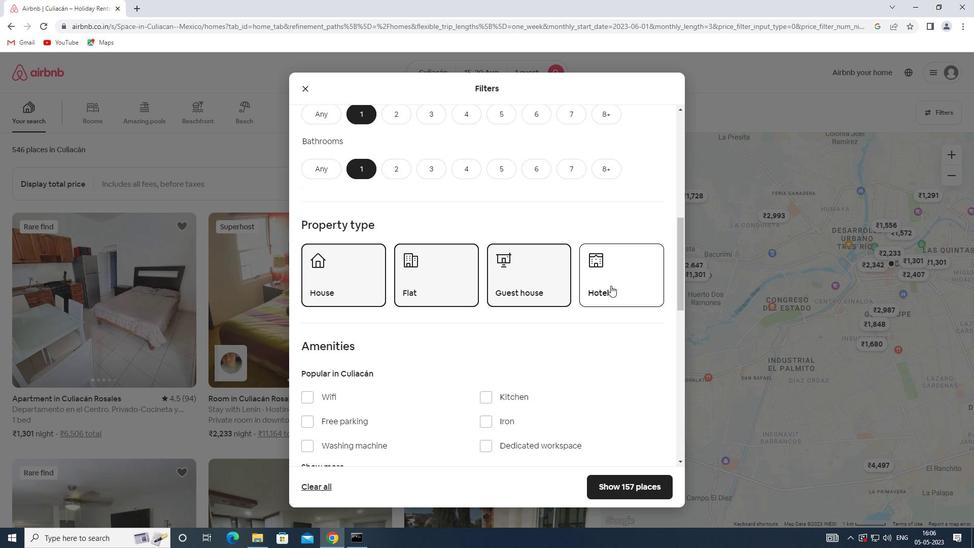 
Action: Mouse moved to (612, 283)
Screenshot: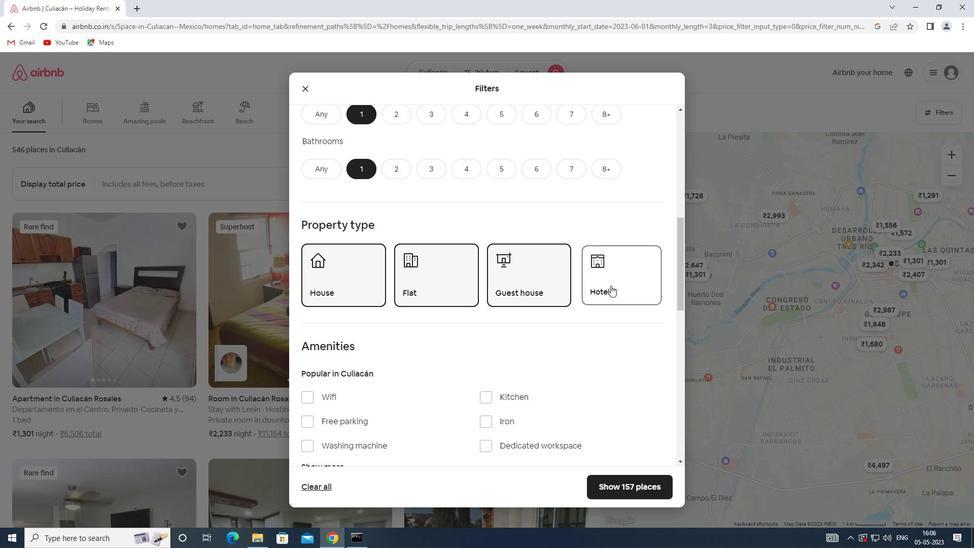 
Action: Mouse scrolled (612, 283) with delta (0, 0)
Screenshot: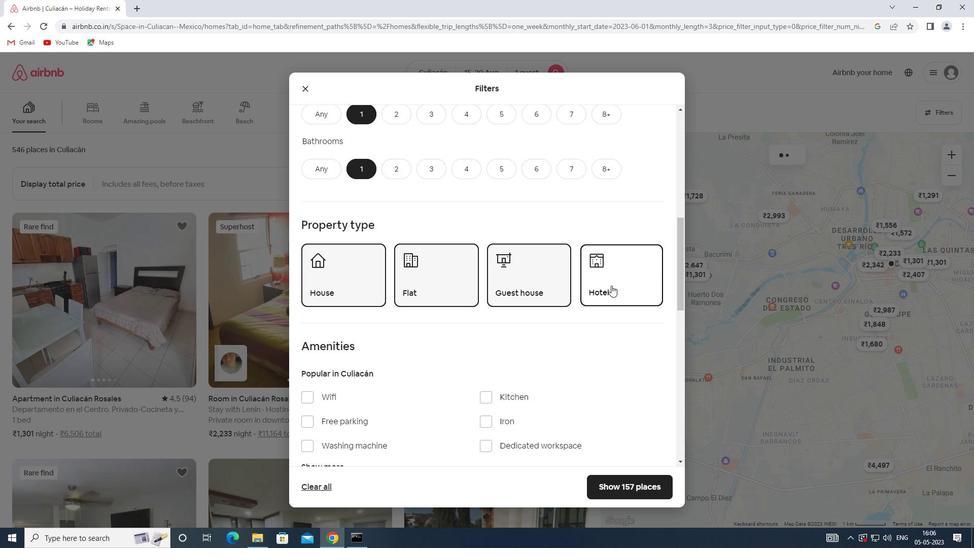 
Action: Mouse scrolled (612, 283) with delta (0, 0)
Screenshot: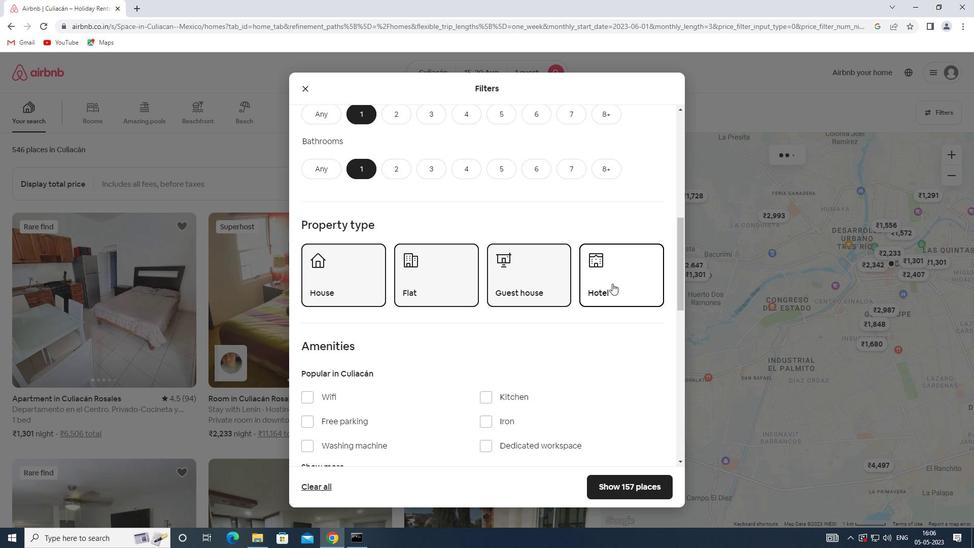
Action: Mouse scrolled (612, 283) with delta (0, 0)
Screenshot: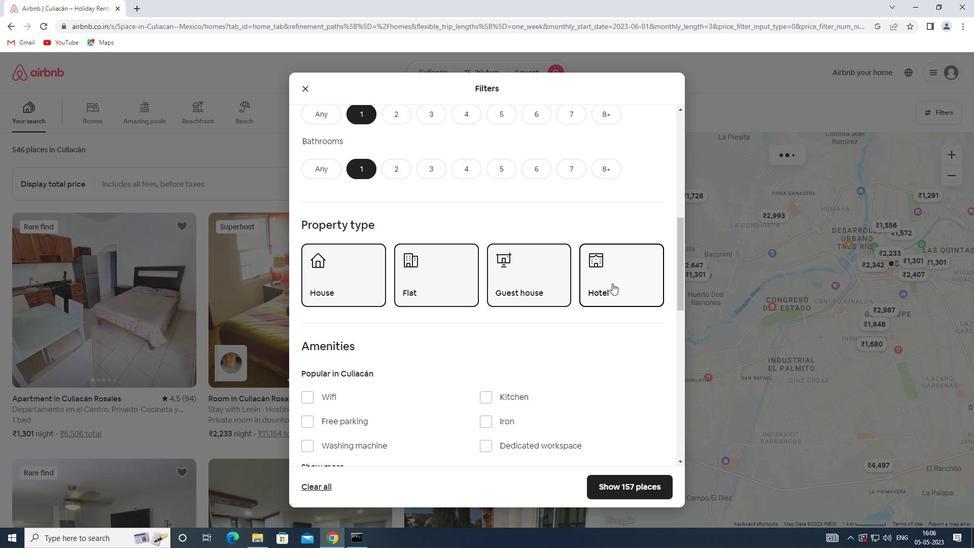 
Action: Mouse scrolled (612, 283) with delta (0, 0)
Screenshot: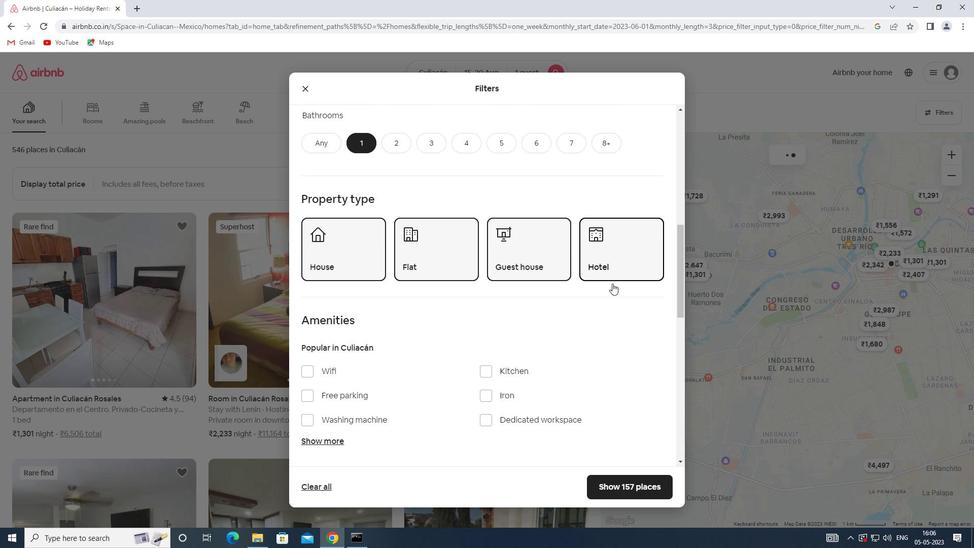
Action: Mouse scrolled (612, 283) with delta (0, 0)
Screenshot: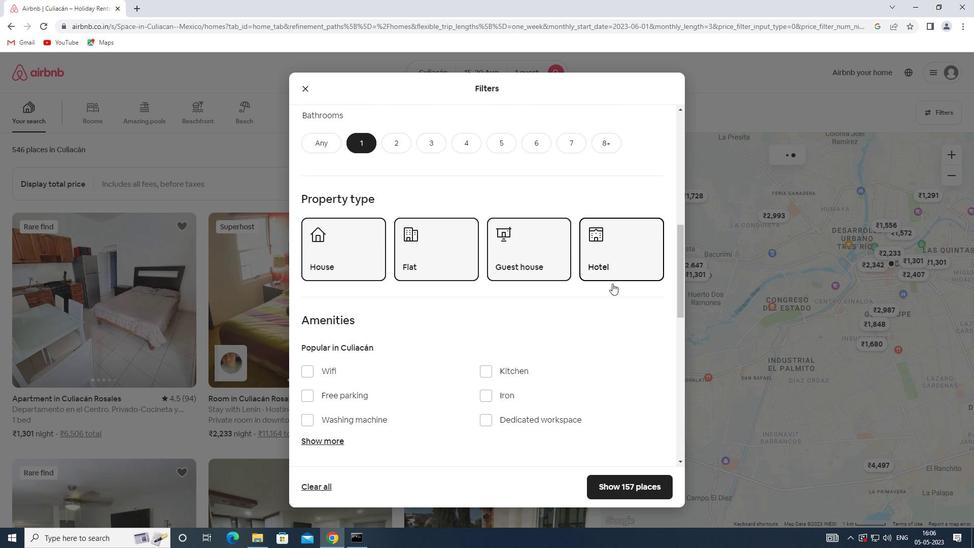 
Action: Mouse scrolled (612, 283) with delta (0, 0)
Screenshot: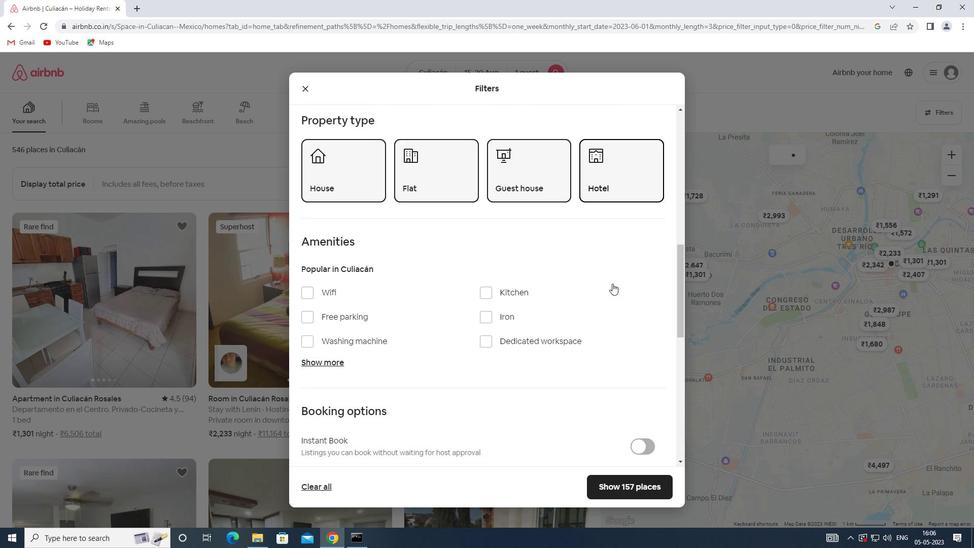 
Action: Mouse moved to (642, 283)
Screenshot: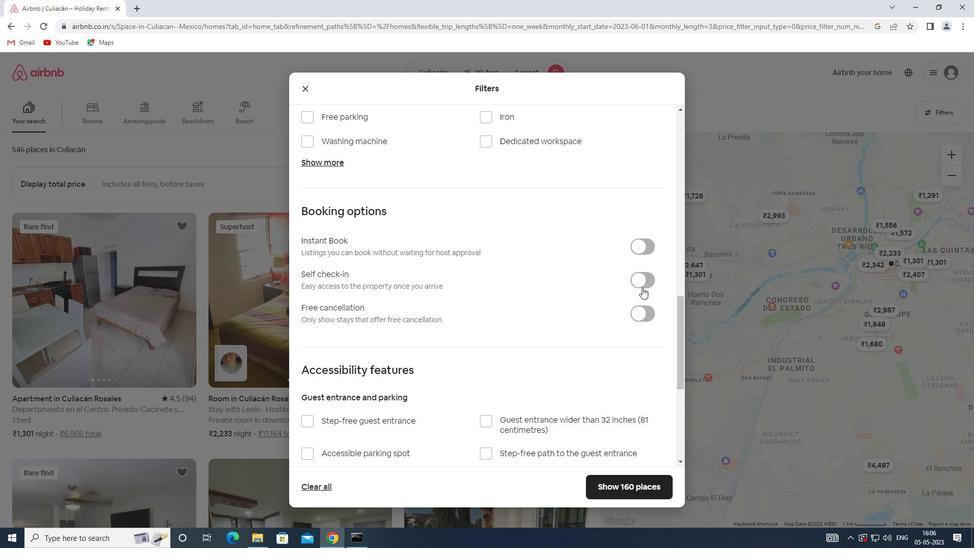 
Action: Mouse pressed left at (642, 283)
Screenshot: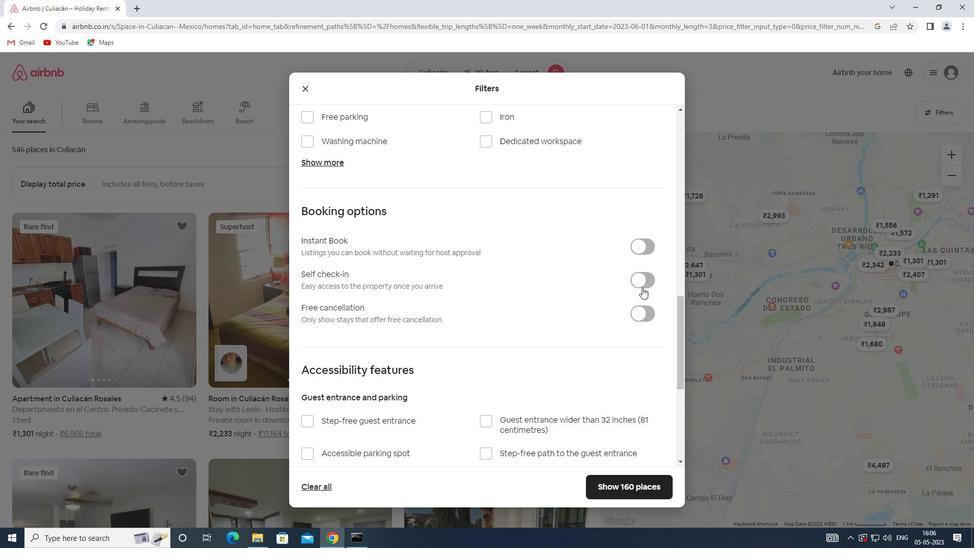 
Action: Mouse moved to (455, 308)
Screenshot: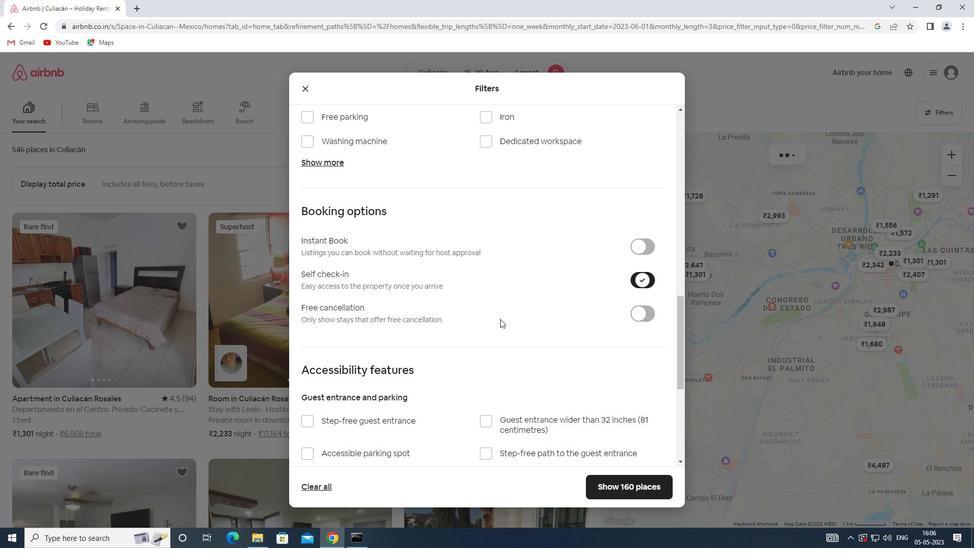 
Action: Mouse scrolled (455, 307) with delta (0, 0)
Screenshot: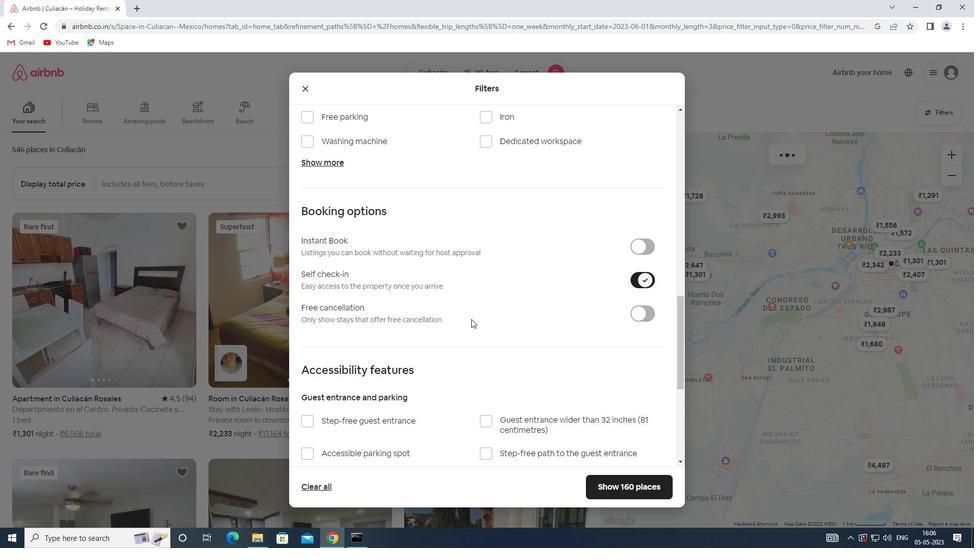
Action: Mouse scrolled (455, 307) with delta (0, 0)
Screenshot: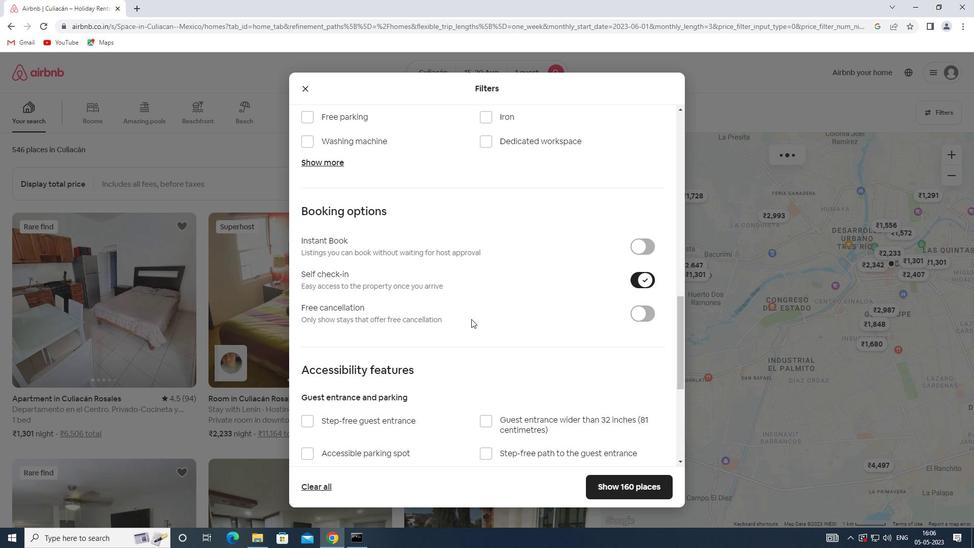 
Action: Mouse scrolled (455, 307) with delta (0, 0)
Screenshot: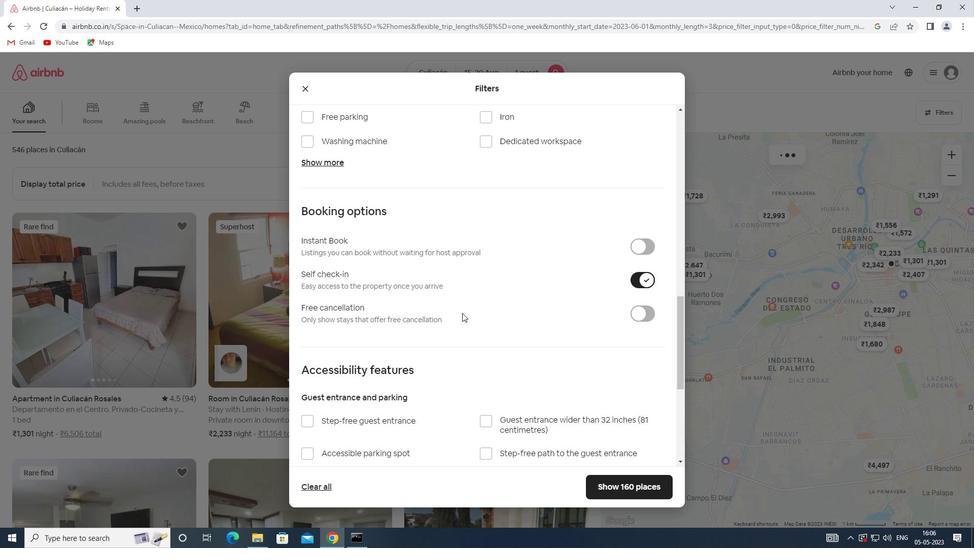 
Action: Mouse scrolled (455, 307) with delta (0, 0)
Screenshot: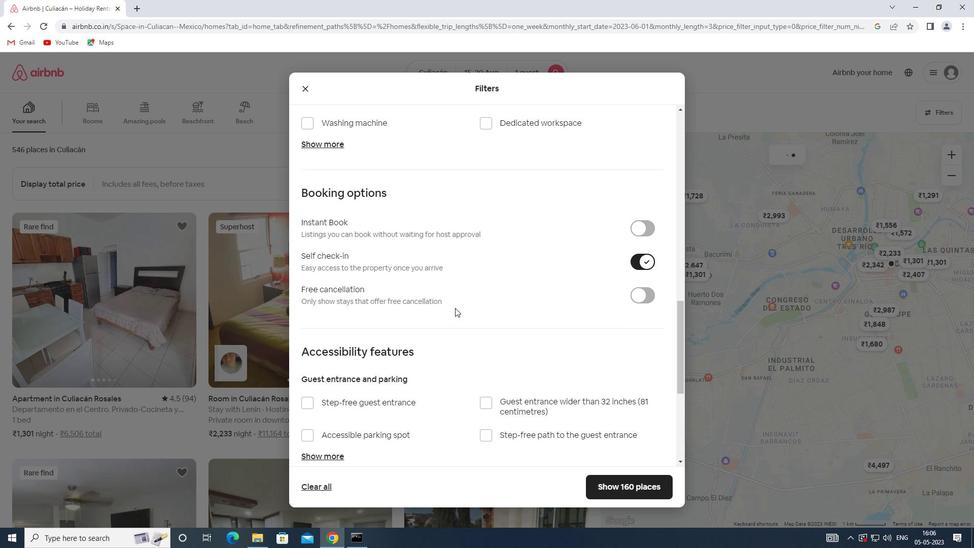 
Action: Mouse scrolled (455, 307) with delta (0, 0)
Screenshot: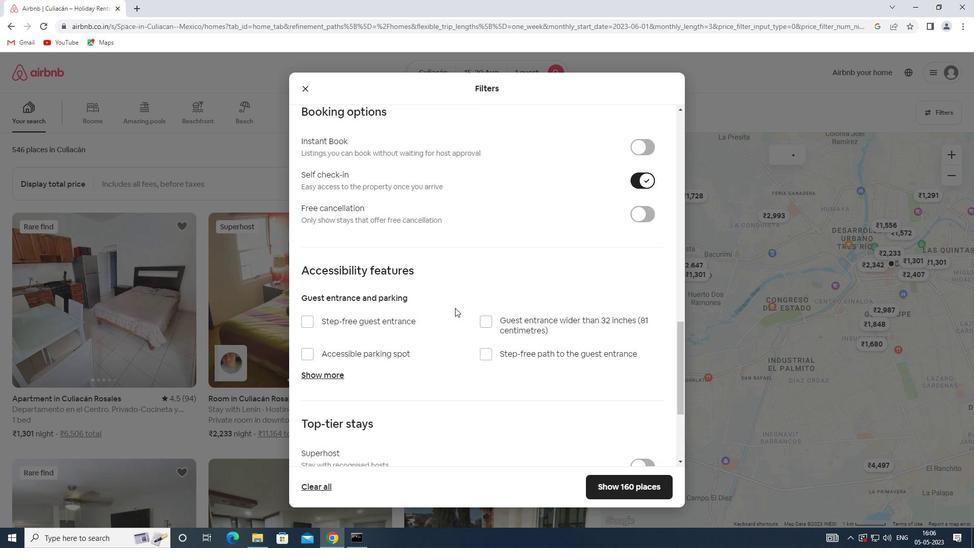 
Action: Mouse scrolled (455, 307) with delta (0, 0)
Screenshot: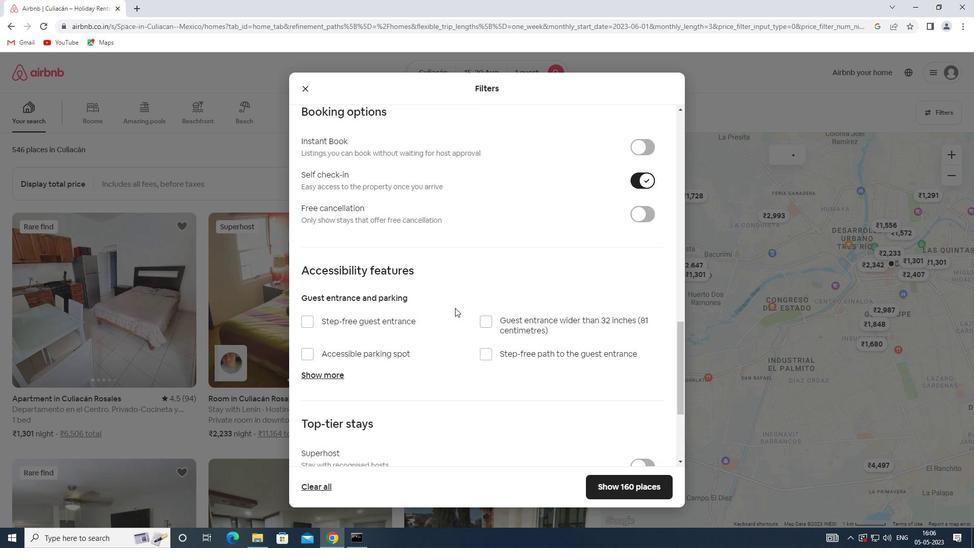 
Action: Mouse scrolled (455, 307) with delta (0, 0)
Screenshot: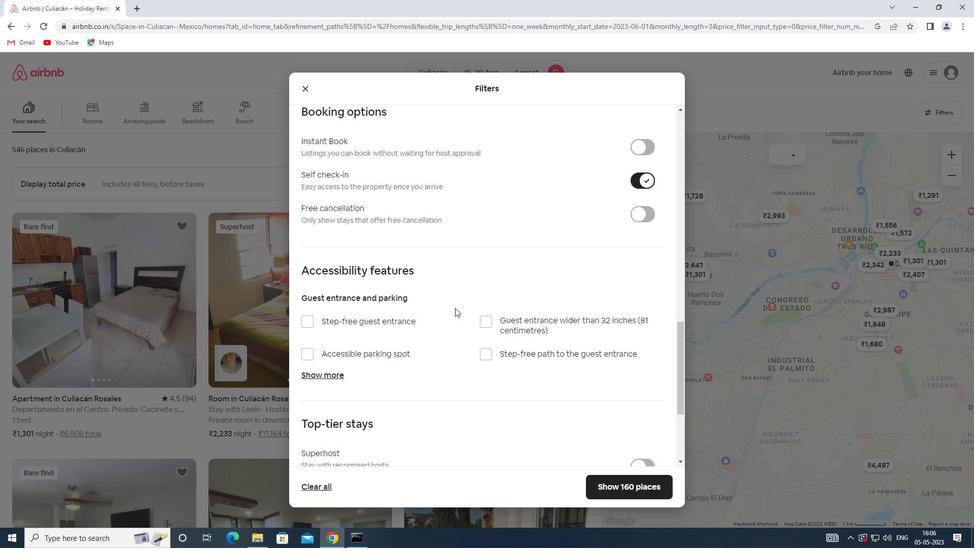 
Action: Mouse moved to (329, 395)
Screenshot: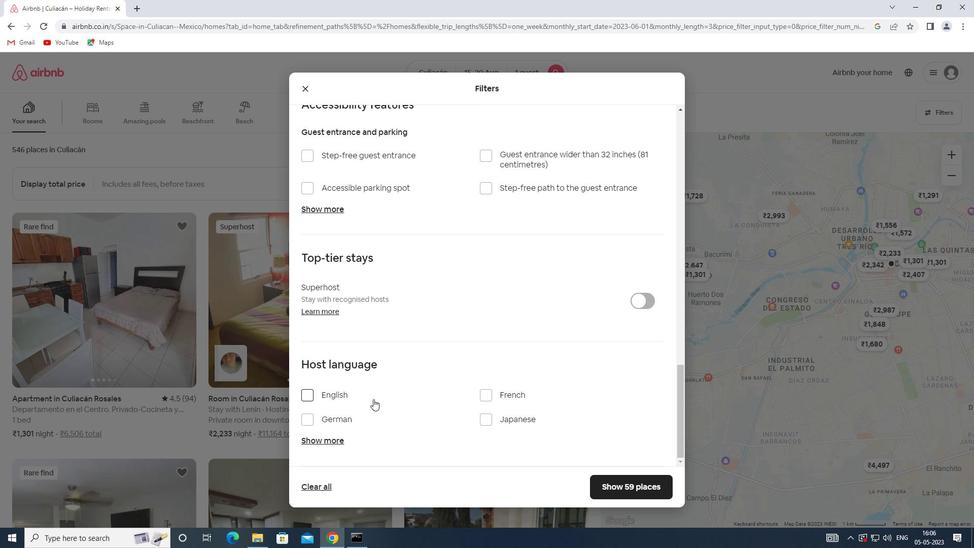 
Action: Mouse pressed left at (329, 395)
Screenshot: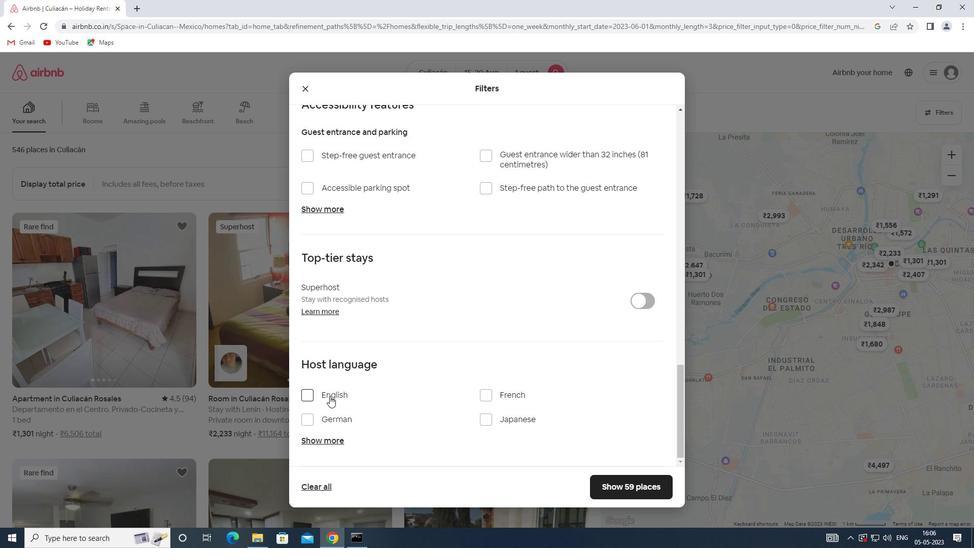 
Action: Mouse moved to (648, 486)
Screenshot: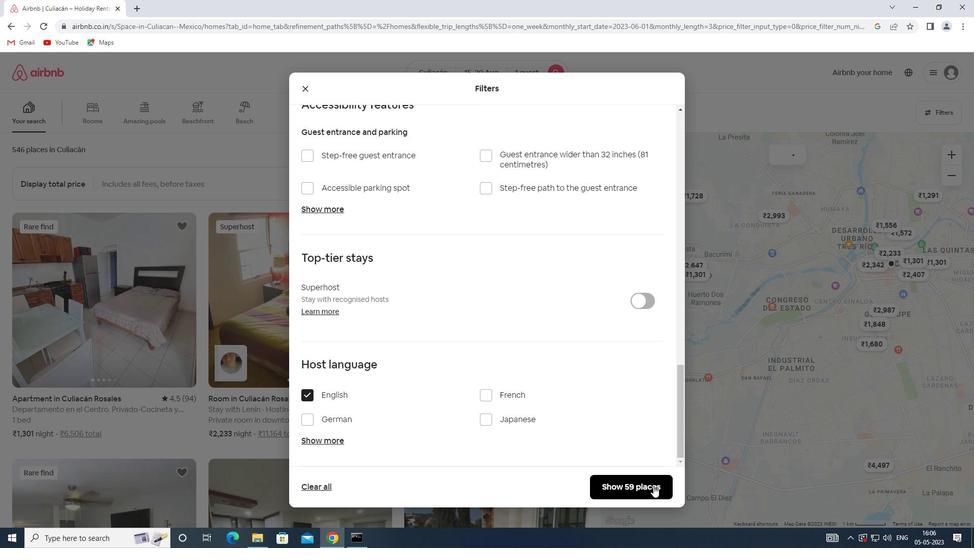 
Action: Mouse pressed left at (648, 486)
Screenshot: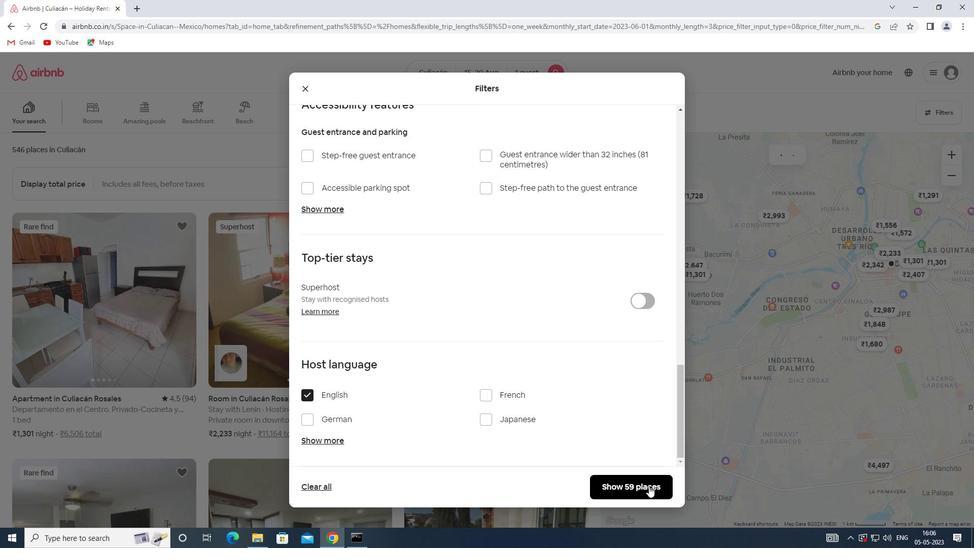 
